Task:  Click on Racing  Cup Series In the Cup Series click on  Pick Sheet Add name Grace Davis and  Email softage.4@softage.net In group 1 choose #4 Kevin Harvick In group 2 choose #6 Brad Keselowski In group 3 choose #9 Chase Elliott In group 4 choose #99 Daniel Suarez In group 5 choose #31 Justin Haley Winning Manufacturer choose Toyota In Tie Breaker choose #78 BJ McLeod Bonous driver choose #11 Denny Hamlin Submit pick sheet
Action: Mouse moved to (342, 192)
Screenshot: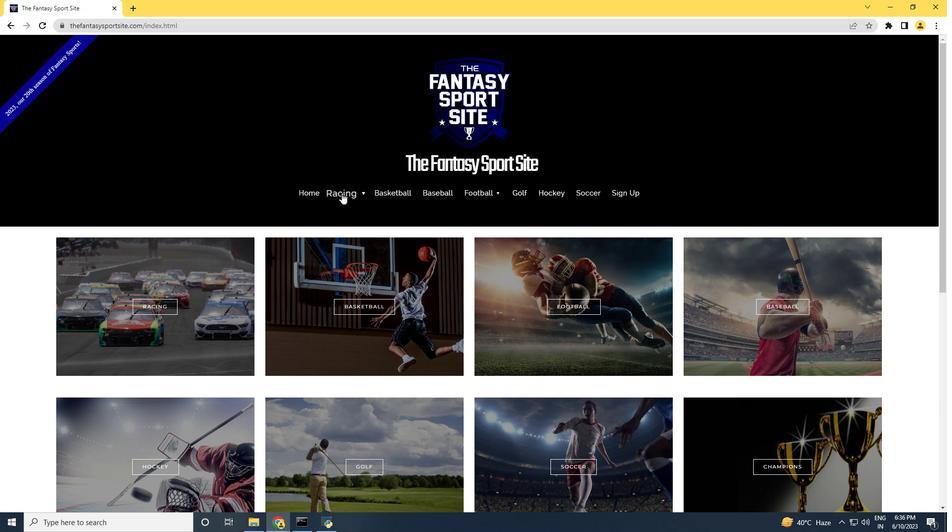 
Action: Mouse pressed left at (342, 192)
Screenshot: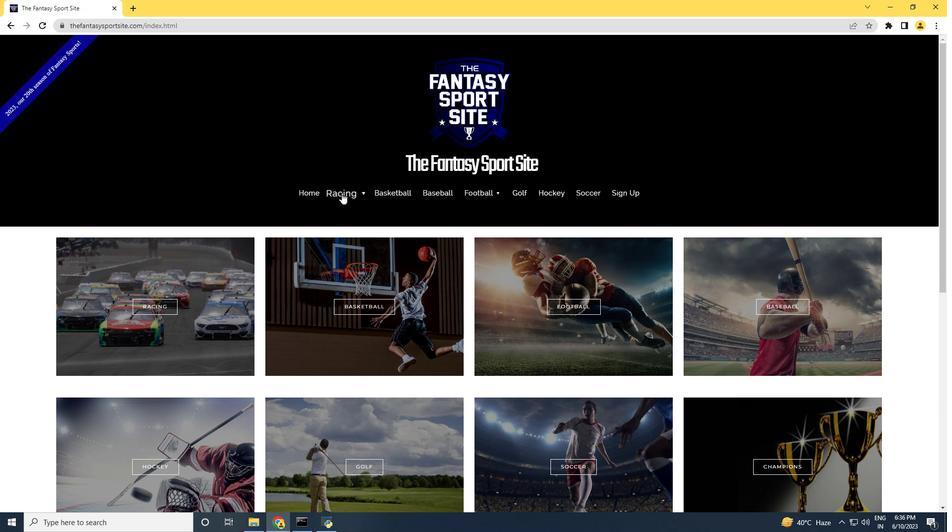 
Action: Mouse moved to (343, 226)
Screenshot: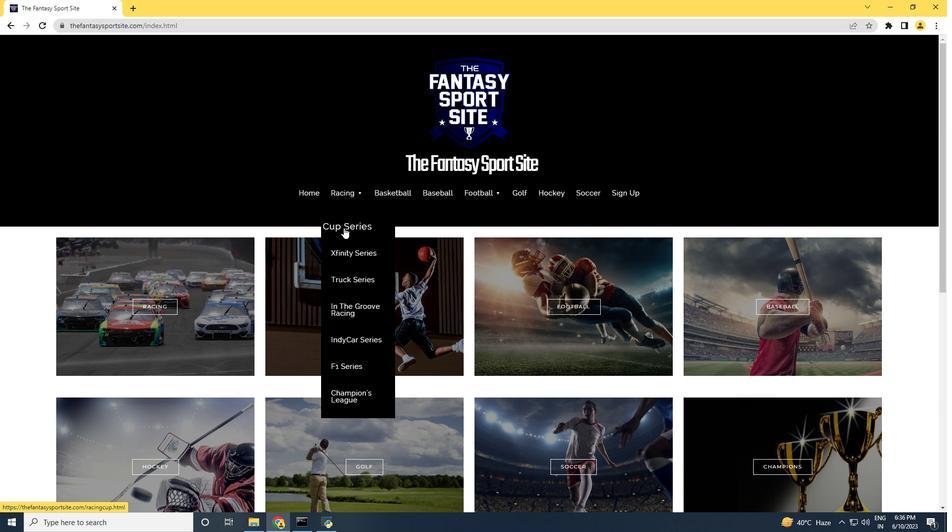 
Action: Mouse pressed left at (343, 226)
Screenshot: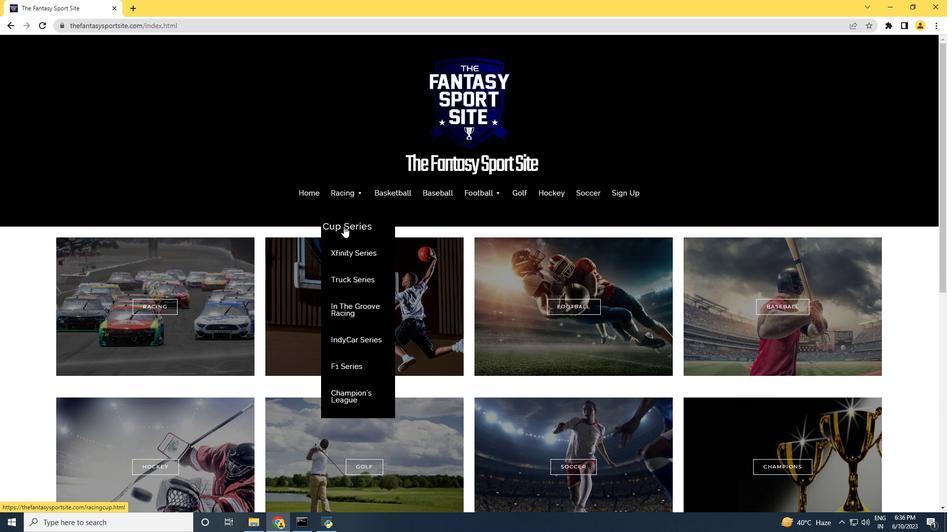 
Action: Mouse moved to (281, 297)
Screenshot: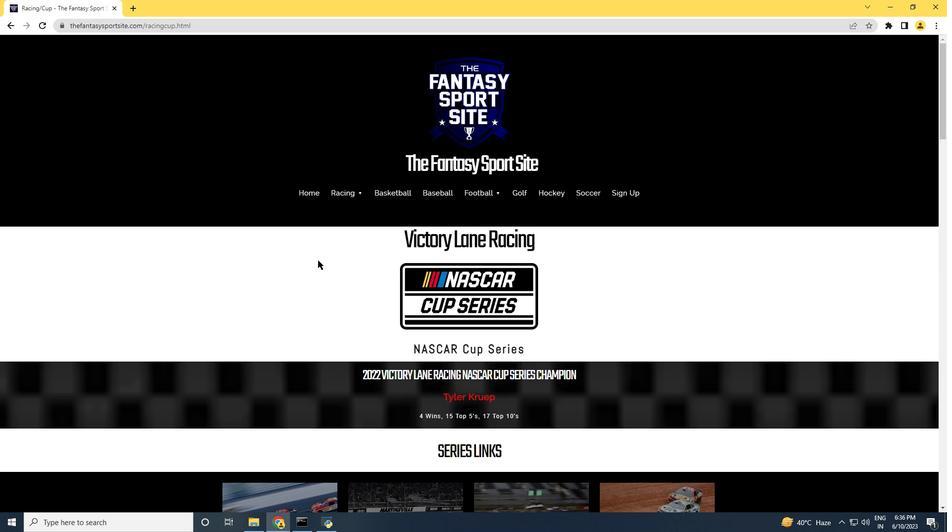 
Action: Mouse scrolled (281, 296) with delta (0, 0)
Screenshot: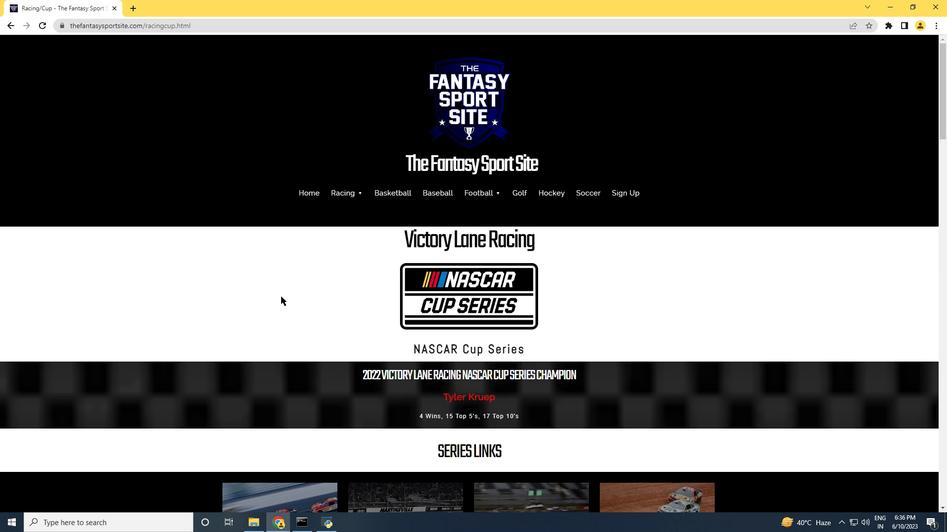 
Action: Mouse scrolled (281, 296) with delta (0, 0)
Screenshot: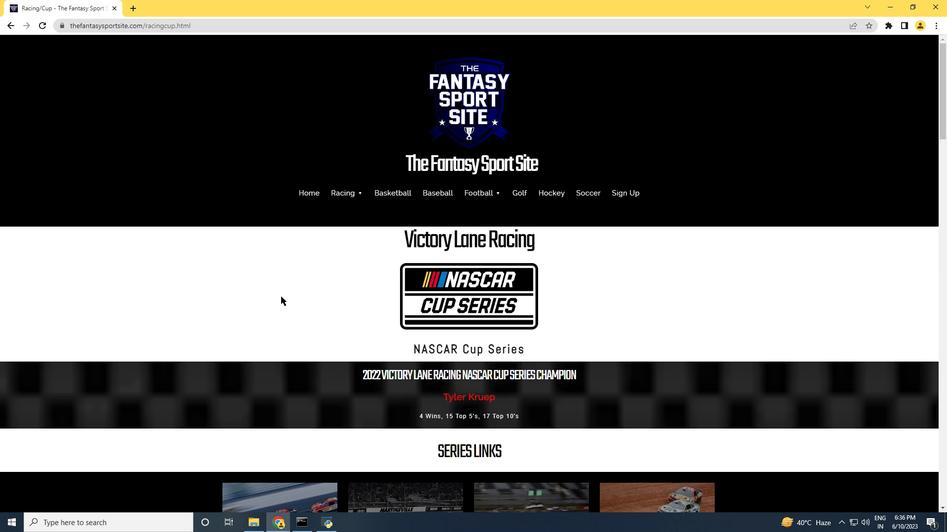 
Action: Mouse scrolled (281, 296) with delta (0, 0)
Screenshot: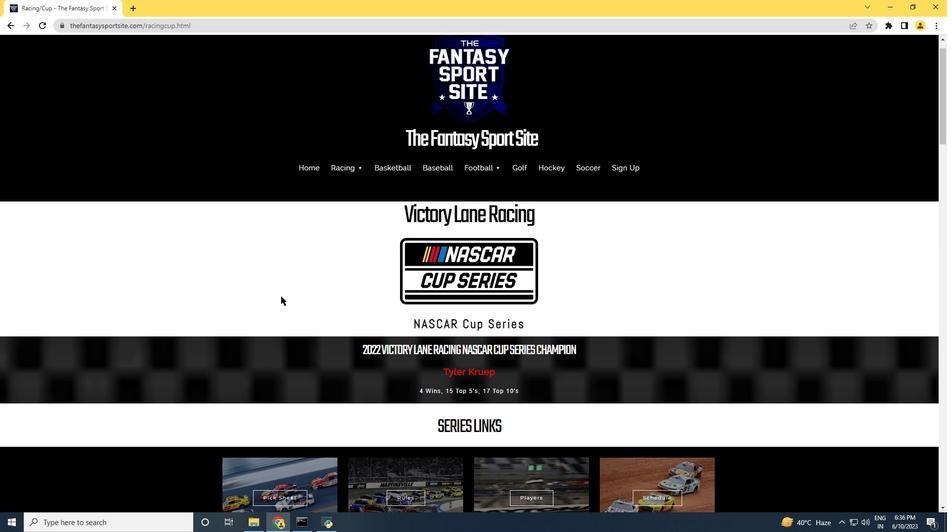 
Action: Mouse scrolled (281, 296) with delta (0, 0)
Screenshot: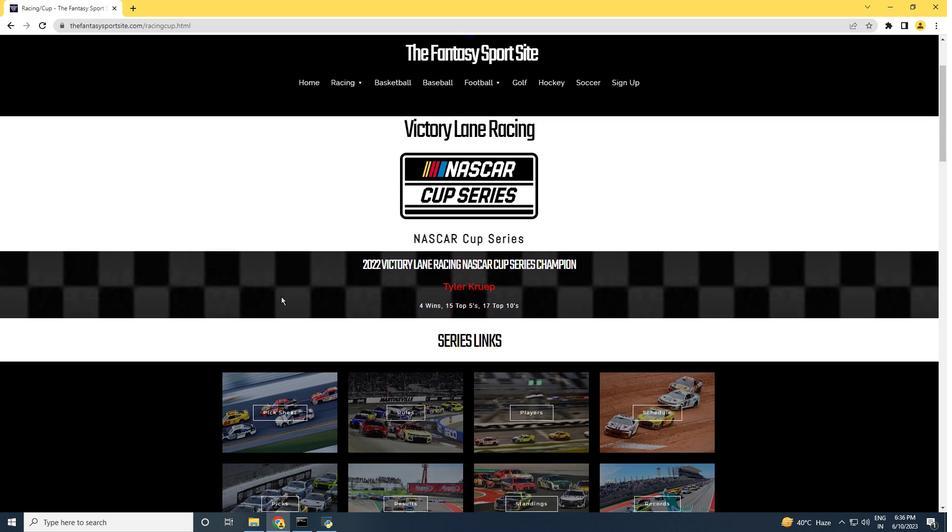 
Action: Mouse scrolled (281, 296) with delta (0, 0)
Screenshot: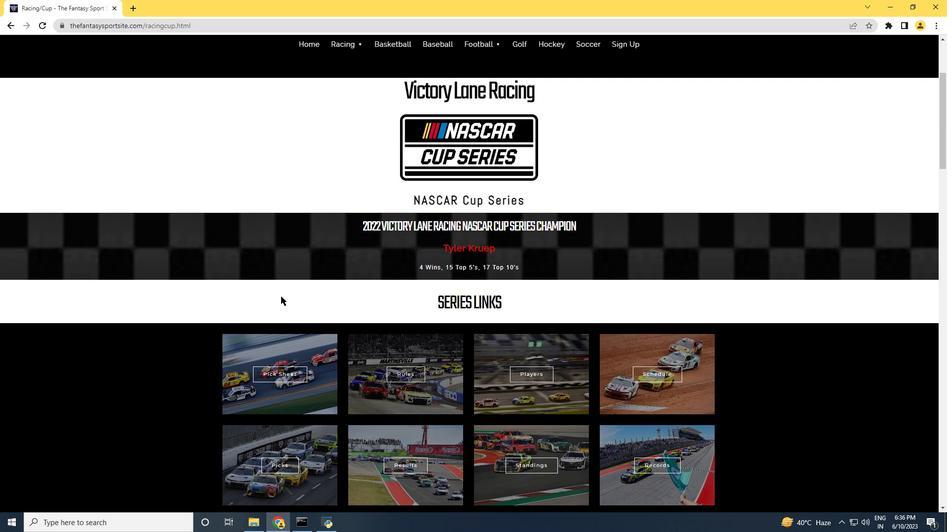 
Action: Mouse moved to (285, 277)
Screenshot: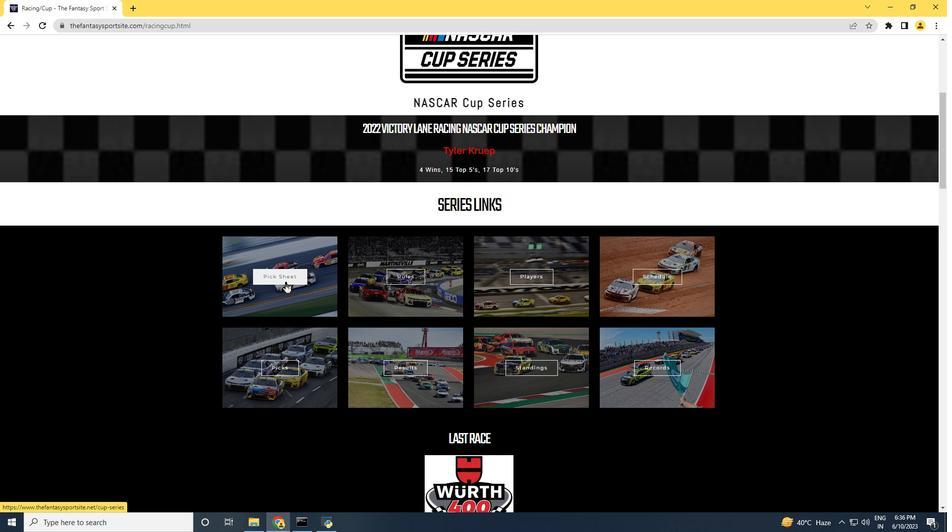 
Action: Mouse pressed left at (285, 277)
Screenshot: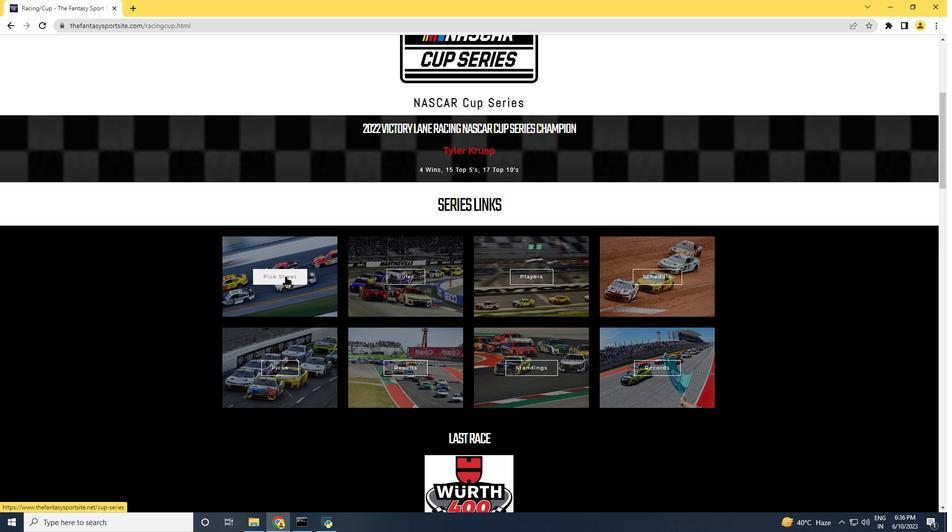 
Action: Mouse moved to (321, 274)
Screenshot: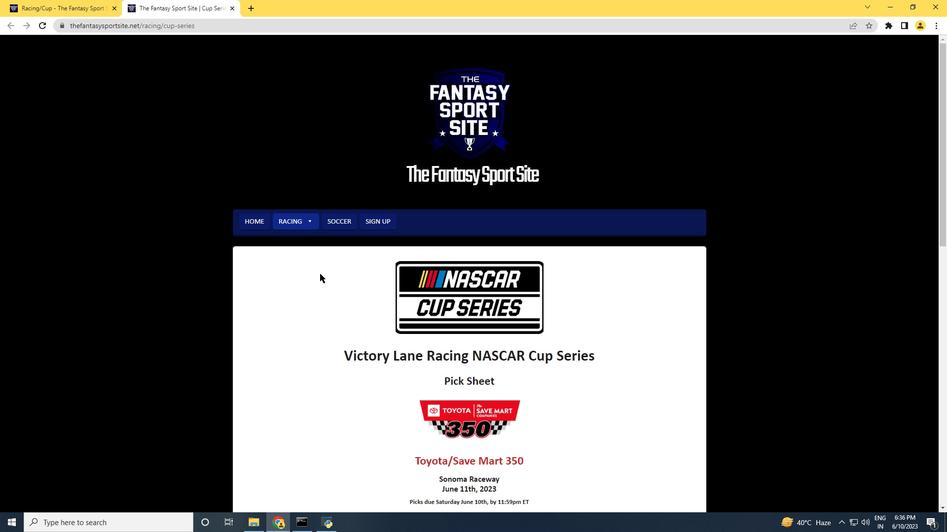 
Action: Mouse scrolled (321, 273) with delta (0, 0)
Screenshot: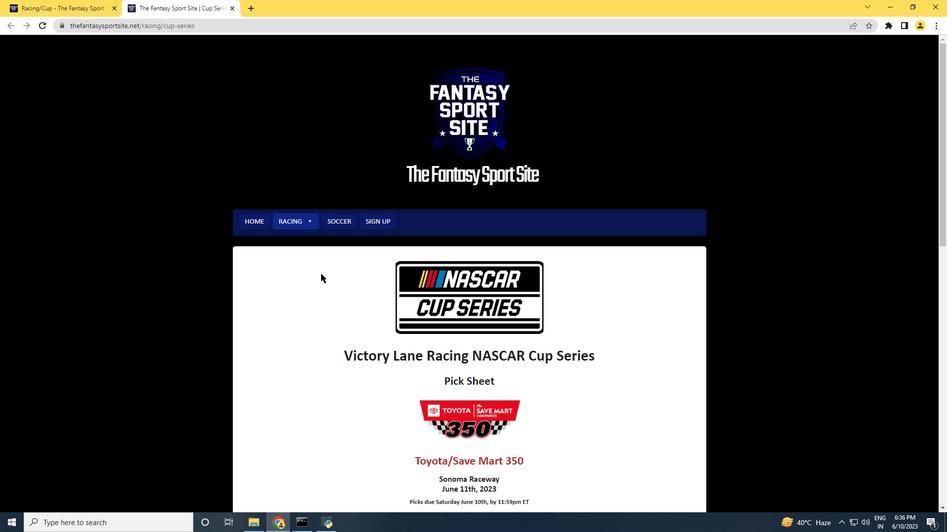 
Action: Mouse scrolled (321, 273) with delta (0, 0)
Screenshot: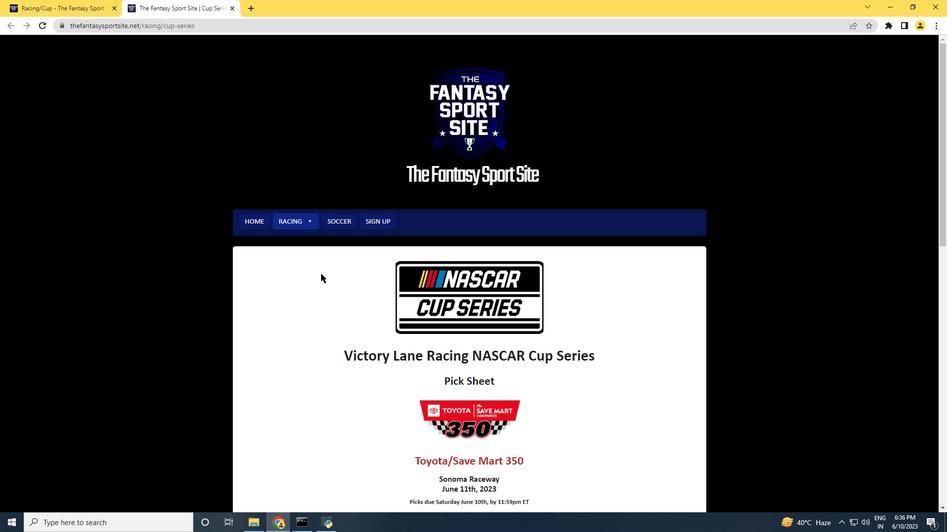 
Action: Mouse scrolled (321, 273) with delta (0, 0)
Screenshot: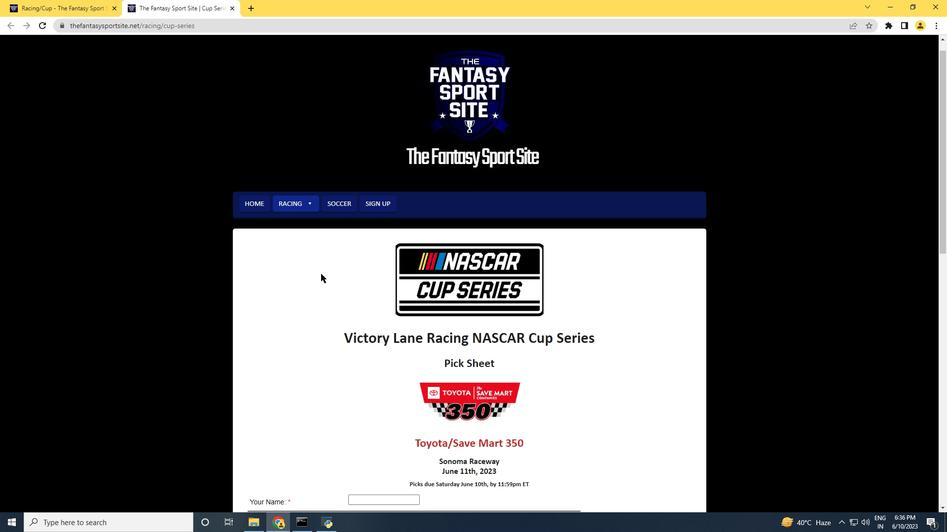 
Action: Mouse moved to (321, 274)
Screenshot: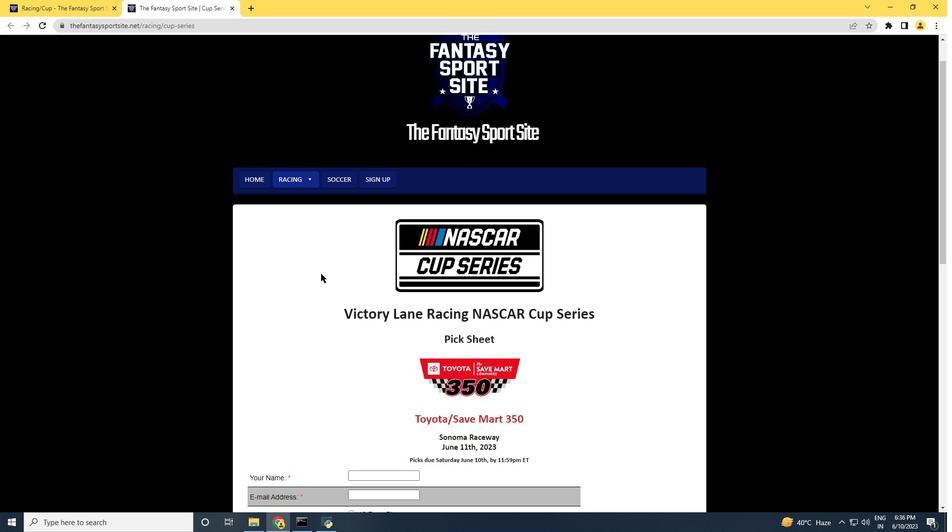 
Action: Mouse scrolled (321, 273) with delta (0, 0)
Screenshot: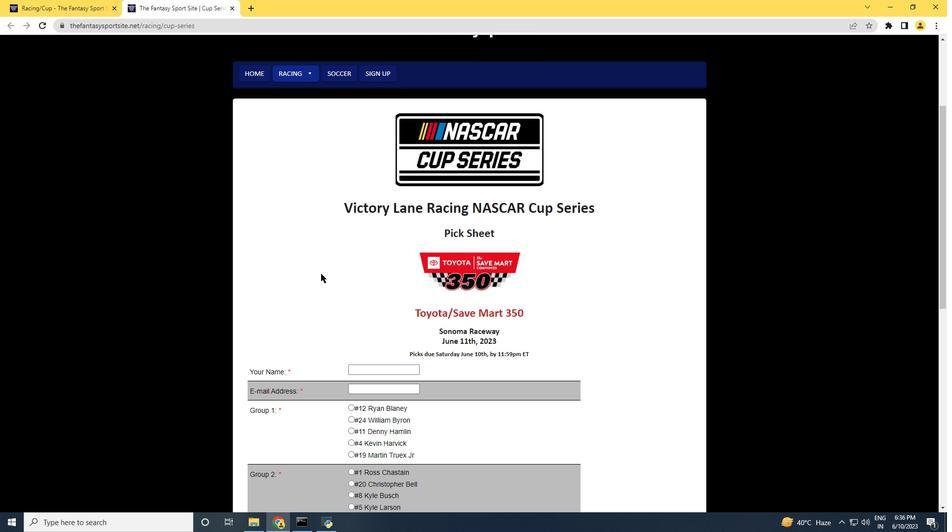 
Action: Mouse scrolled (321, 273) with delta (0, 0)
Screenshot: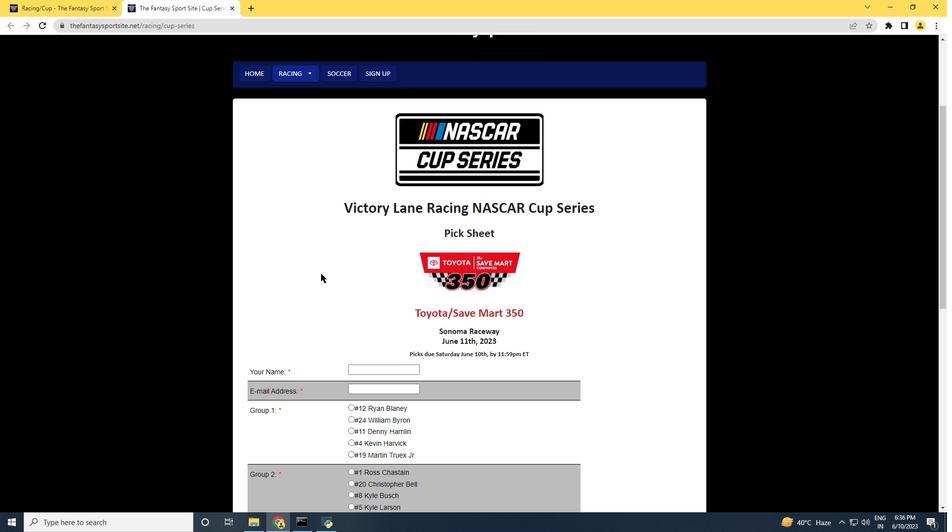 
Action: Mouse moved to (372, 270)
Screenshot: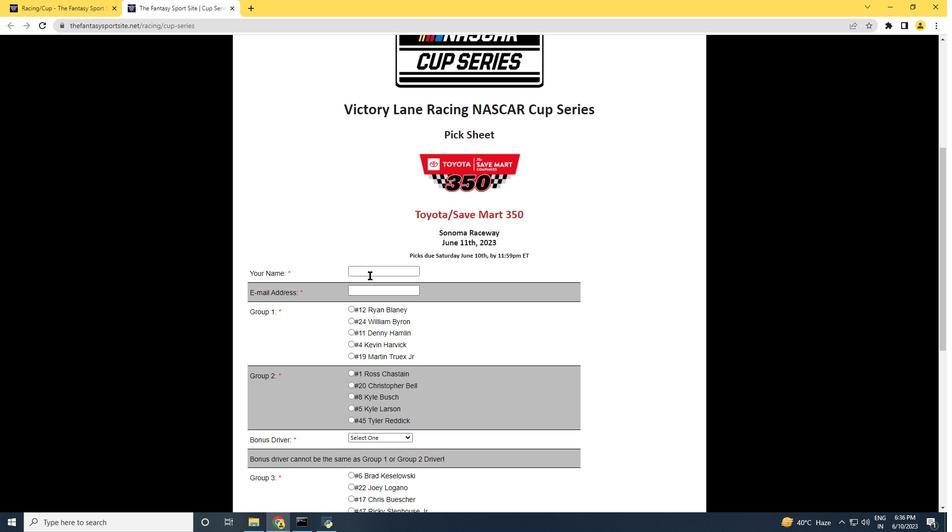 
Action: Mouse pressed left at (372, 270)
Screenshot: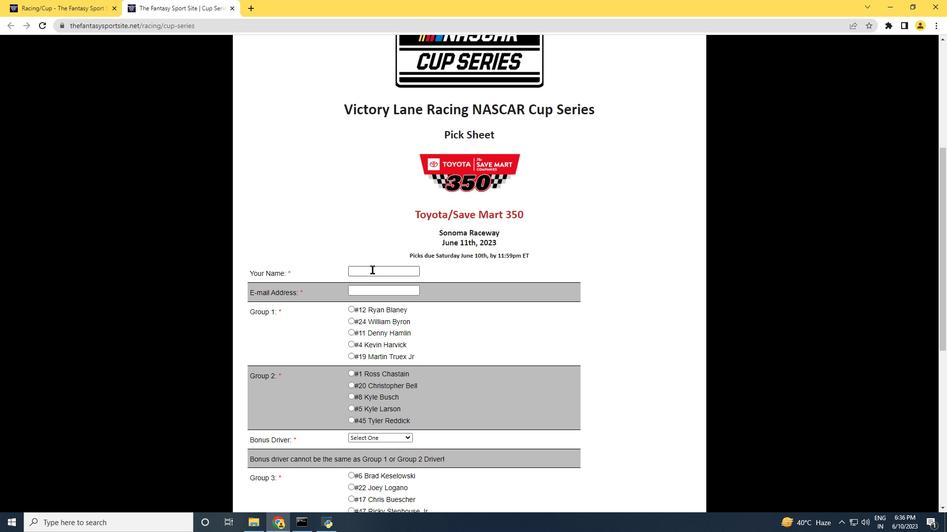 
Action: Key pressed <Key.shift><Key.shift><Key.shift><Key.shift><Key.shift><Key.shift><Key.shift><Key.shift><Key.shift><Key.shift><Key.shift><Key.shift><Key.shift><Key.shift><Key.shift><Key.shift><Key.shift><Key.shift><Key.shift><Key.shift><Key.shift><Key.shift><Key.shift><Key.shift><Key.shift><Key.shift>Grace<Key.space><Key.shift>Davis<Key.tab>softage.4<Key.shift><Key.shift><Key.shift>@softage.net<Key.tab>
Screenshot: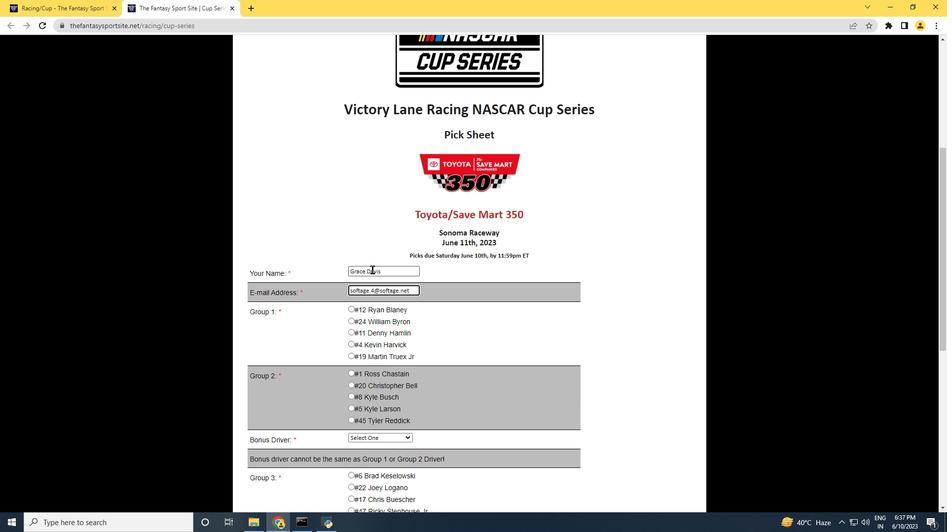 
Action: Mouse moved to (351, 343)
Screenshot: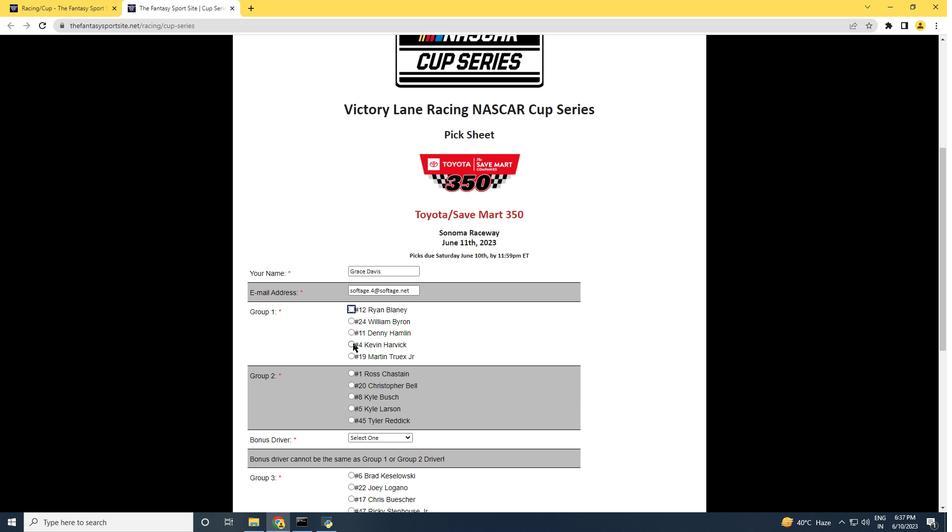 
Action: Mouse pressed left at (351, 343)
Screenshot: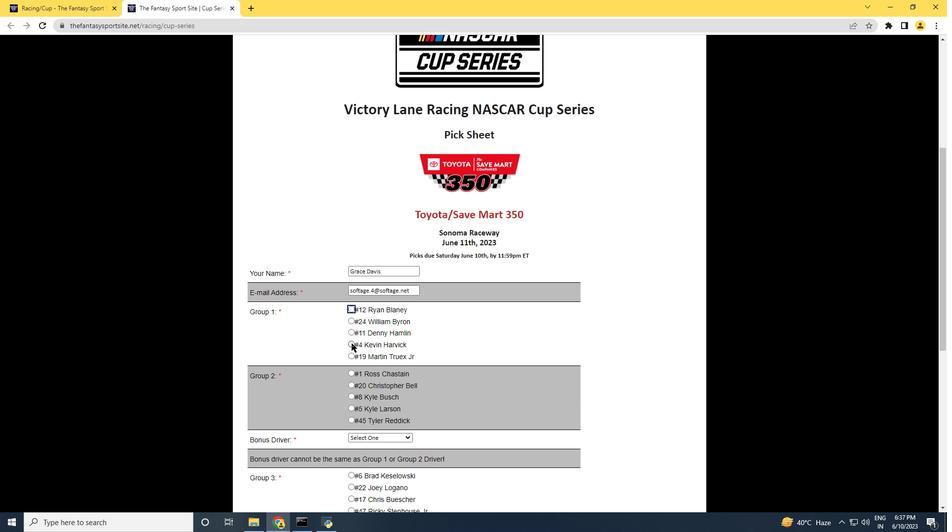 
Action: Mouse scrolled (351, 343) with delta (0, 0)
Screenshot: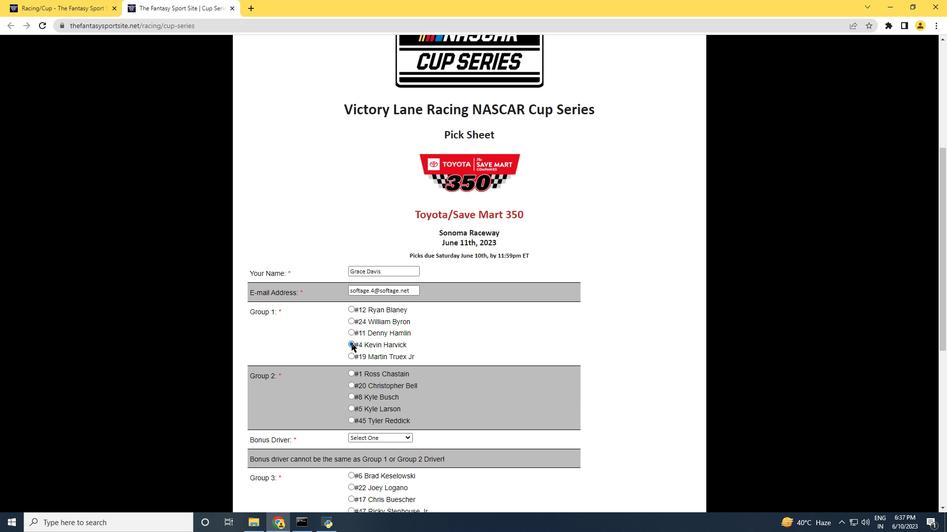 
Action: Mouse scrolled (351, 343) with delta (0, 0)
Screenshot: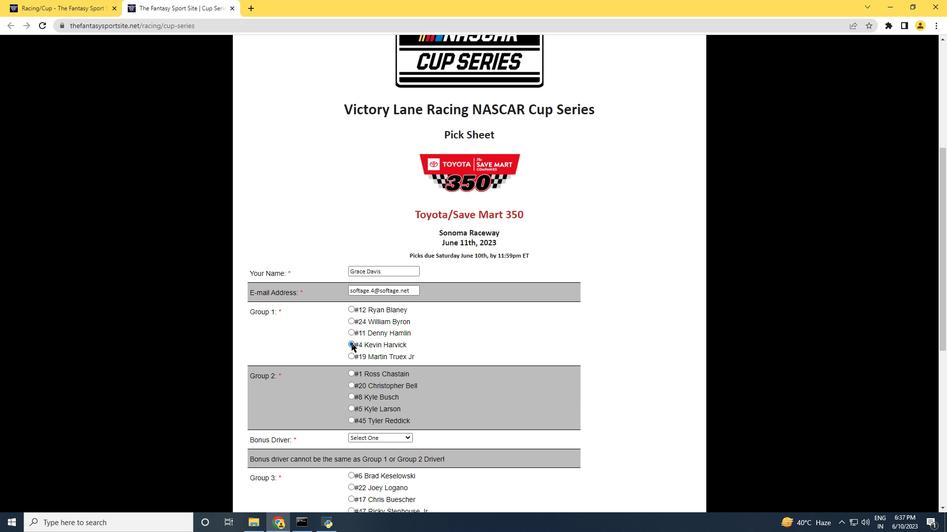 
Action: Mouse moved to (350, 309)
Screenshot: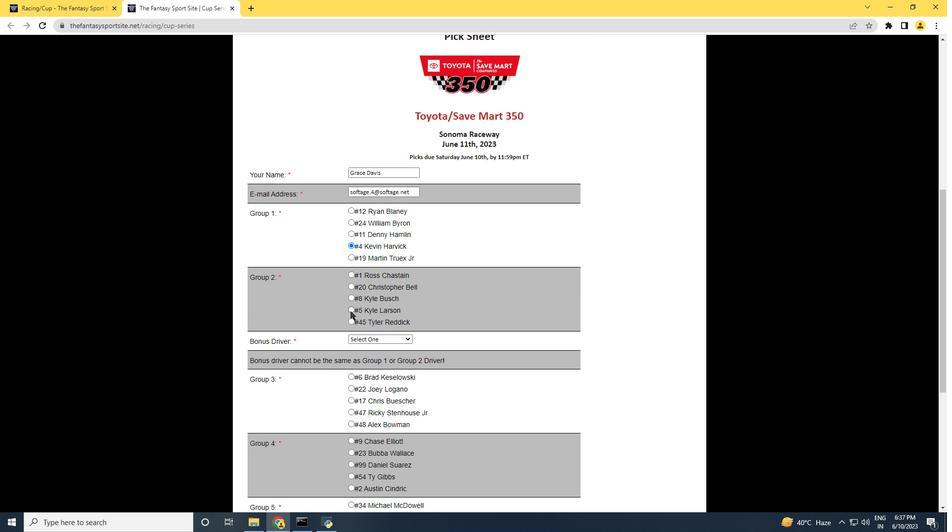 
Action: Mouse pressed left at (350, 309)
Screenshot: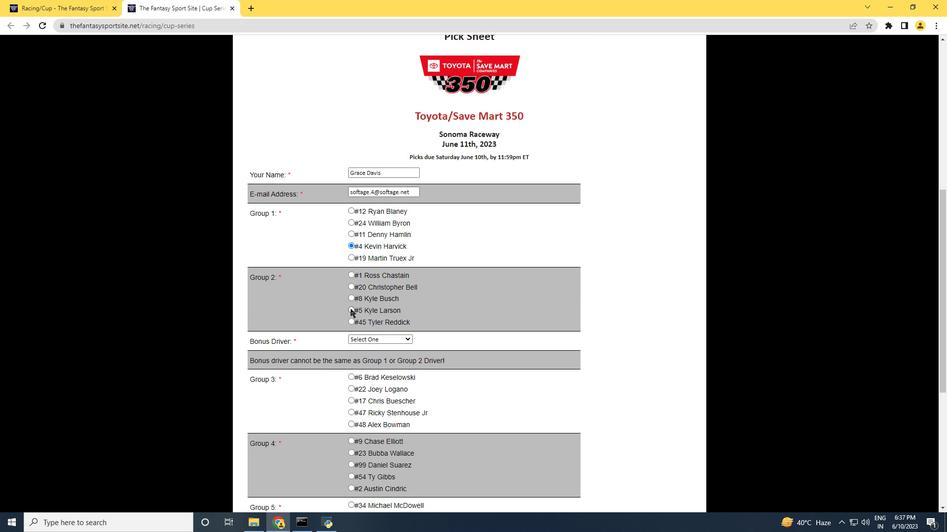 
Action: Mouse scrolled (350, 308) with delta (0, 0)
Screenshot: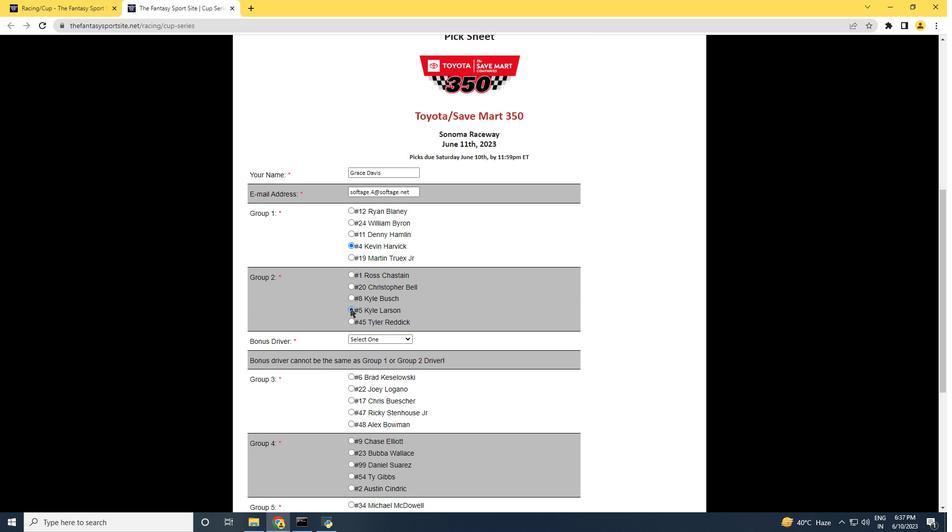 
Action: Mouse scrolled (350, 308) with delta (0, 0)
Screenshot: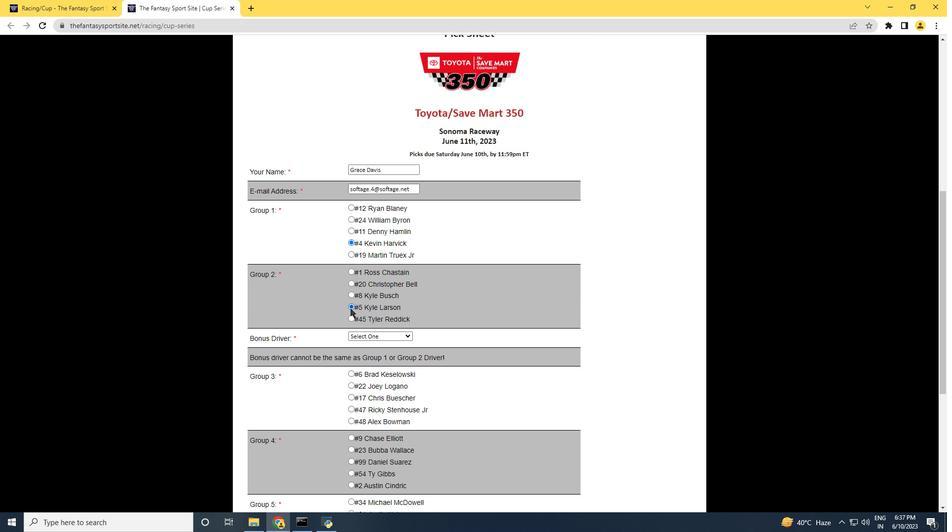 
Action: Mouse moved to (377, 241)
Screenshot: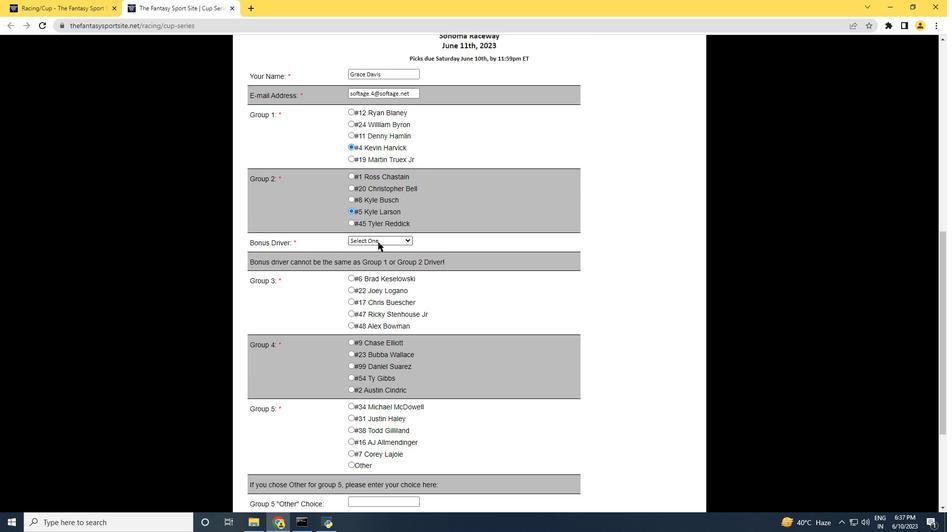 
Action: Mouse pressed left at (377, 241)
Screenshot: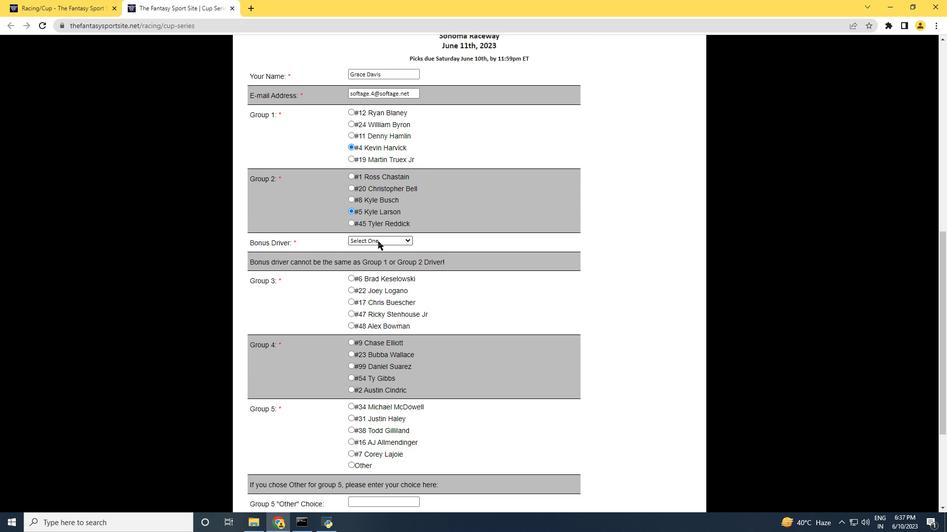 
Action: Mouse moved to (362, 272)
Screenshot: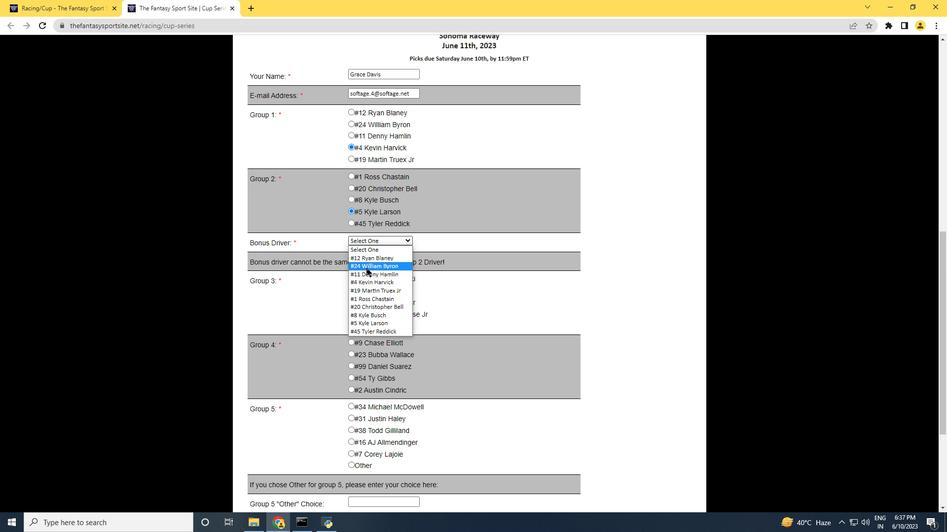 
Action: Mouse pressed left at (362, 272)
Screenshot: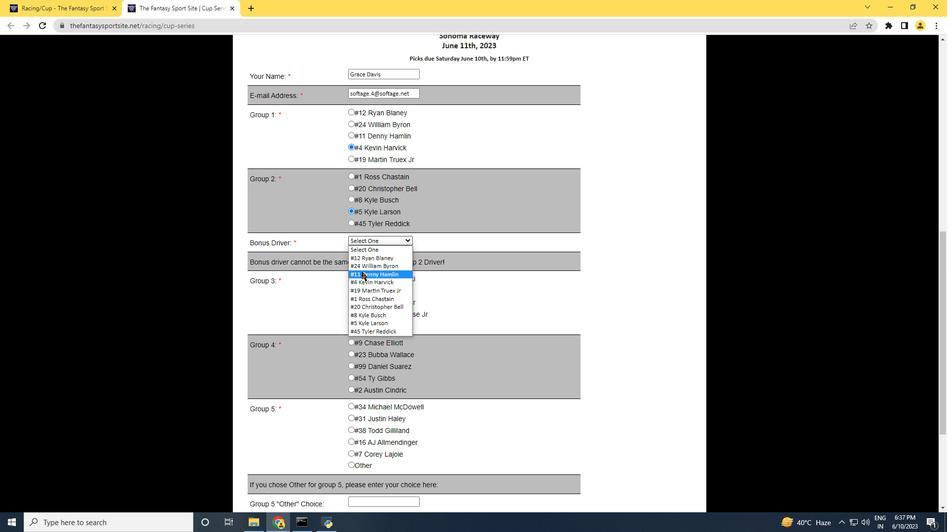 
Action: Mouse moved to (347, 291)
Screenshot: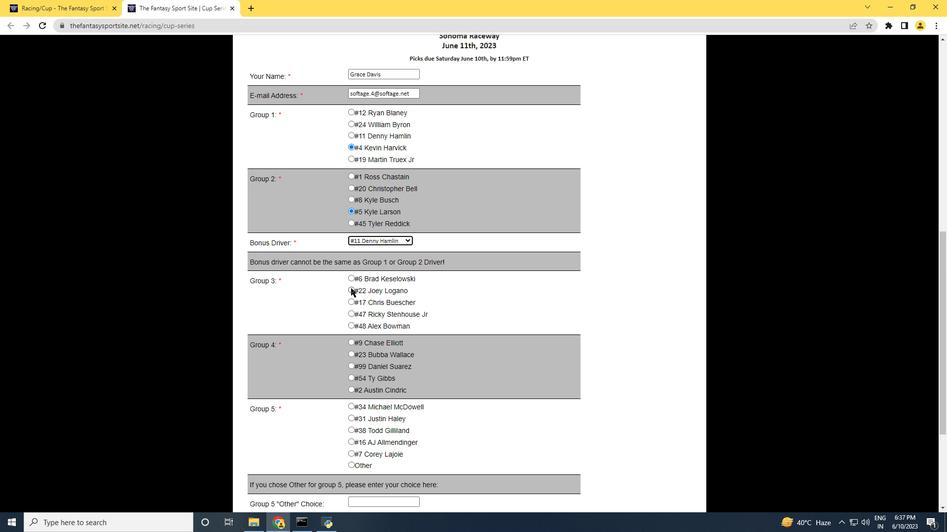 
Action: Mouse scrolled (347, 291) with delta (0, 0)
Screenshot: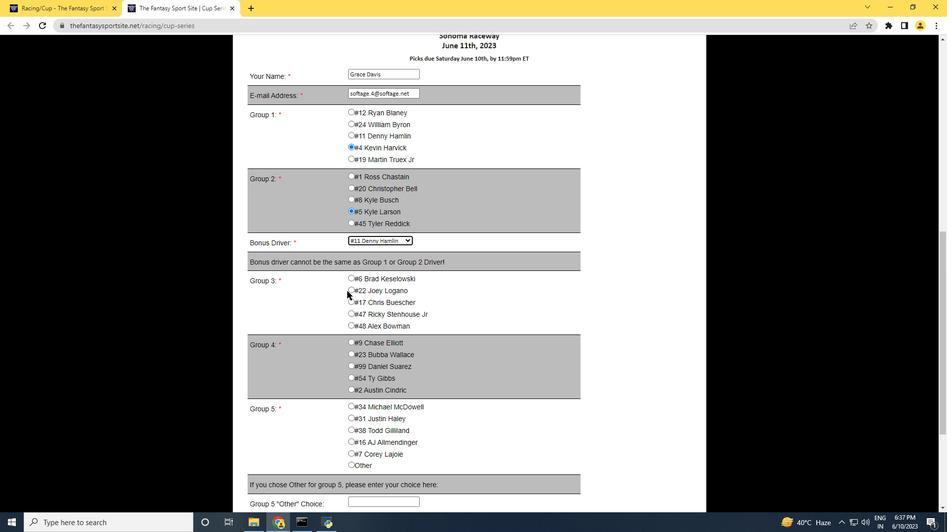 
Action: Mouse moved to (349, 252)
Screenshot: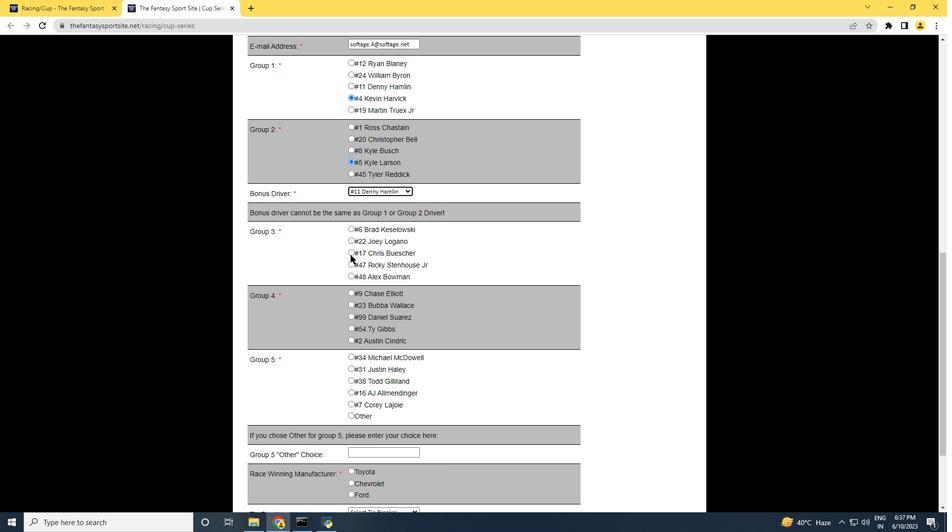 
Action: Mouse pressed left at (349, 252)
Screenshot: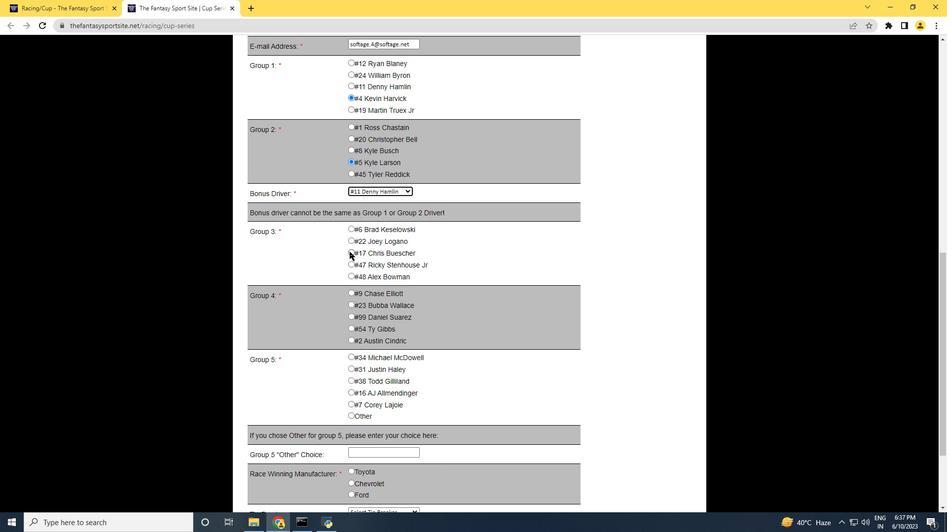 
Action: Mouse moved to (342, 279)
Screenshot: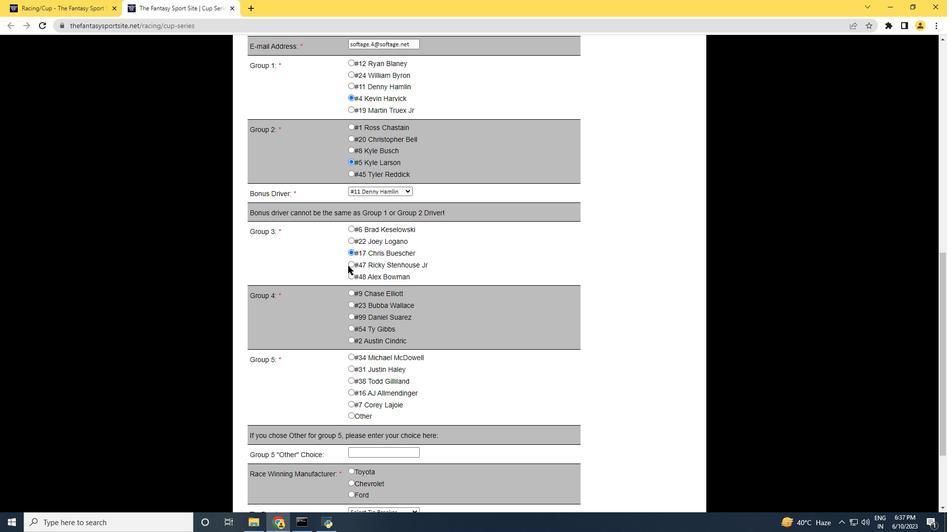 
Action: Mouse scrolled (342, 278) with delta (0, 0)
Screenshot: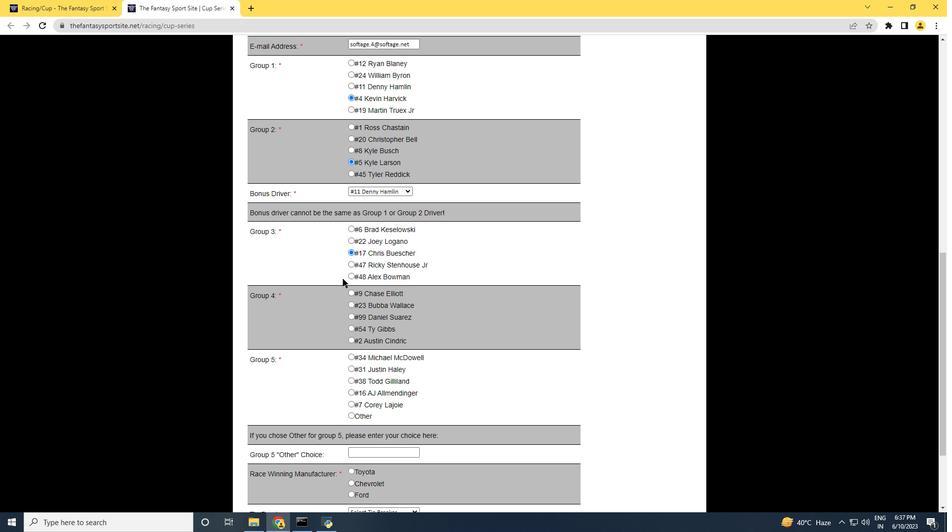 
Action: Mouse moved to (352, 254)
Screenshot: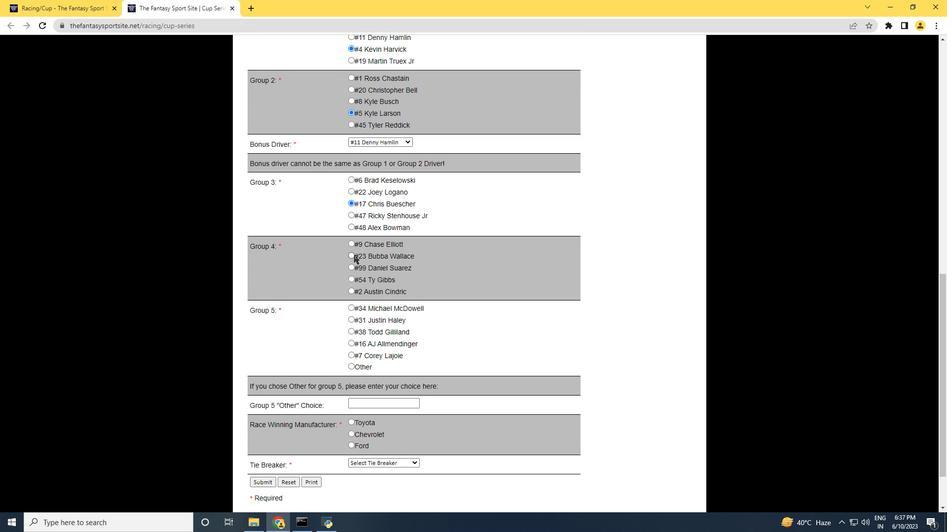 
Action: Mouse pressed left at (352, 254)
Screenshot: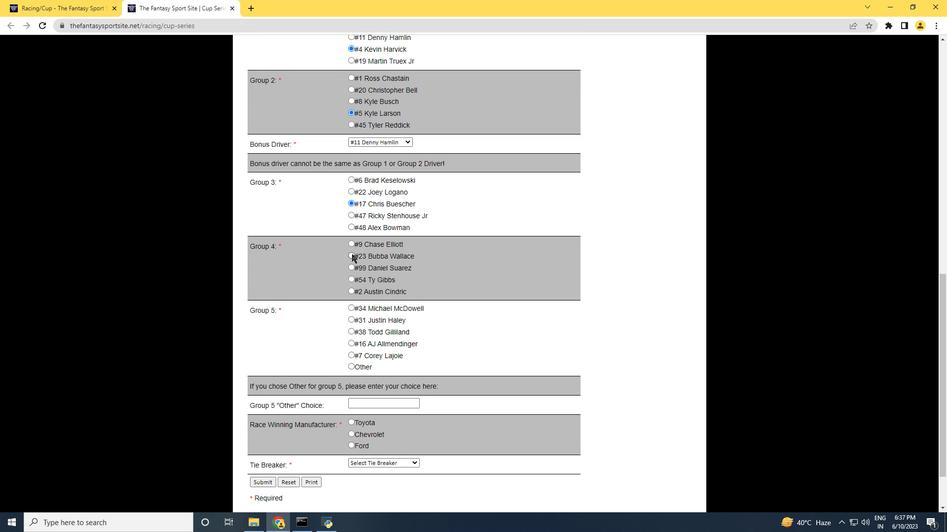 
Action: Mouse moved to (323, 302)
Screenshot: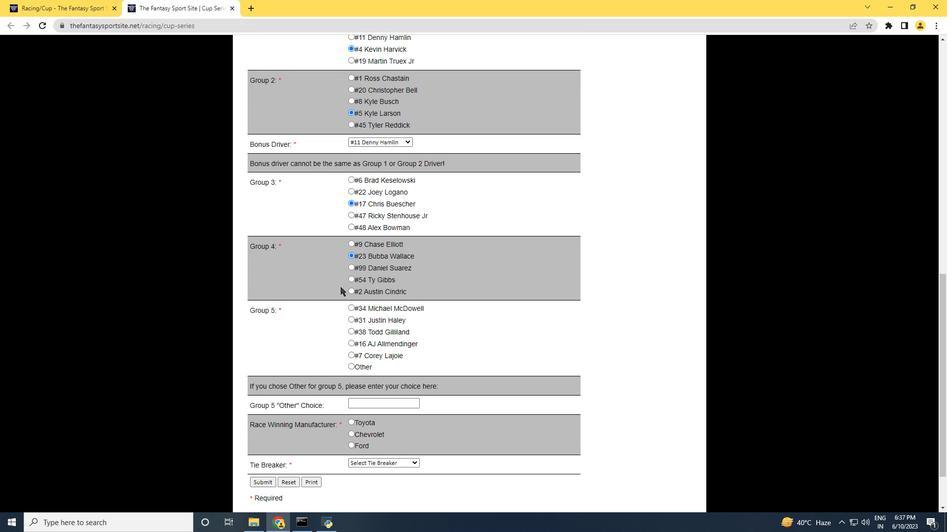 
Action: Mouse scrolled (323, 302) with delta (0, 0)
Screenshot: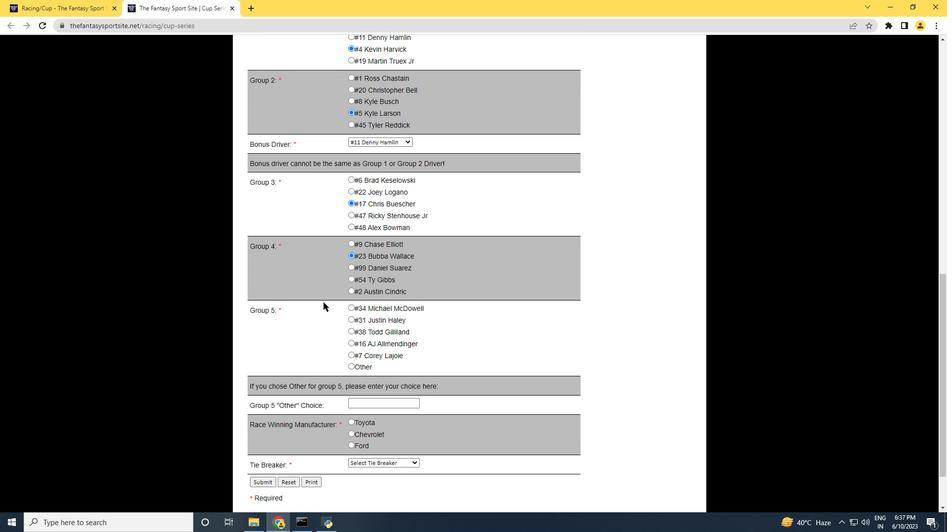 
Action: Mouse moved to (351, 280)
Screenshot: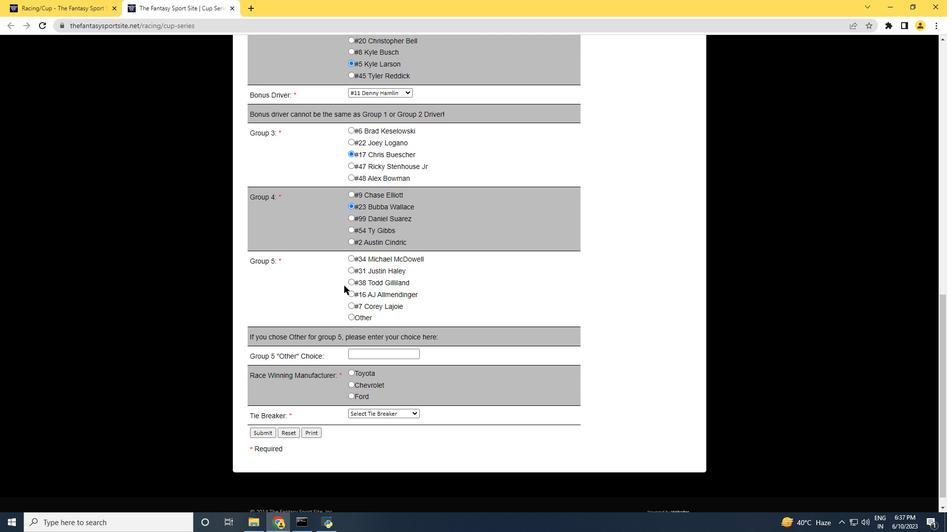 
Action: Mouse pressed left at (351, 280)
Screenshot: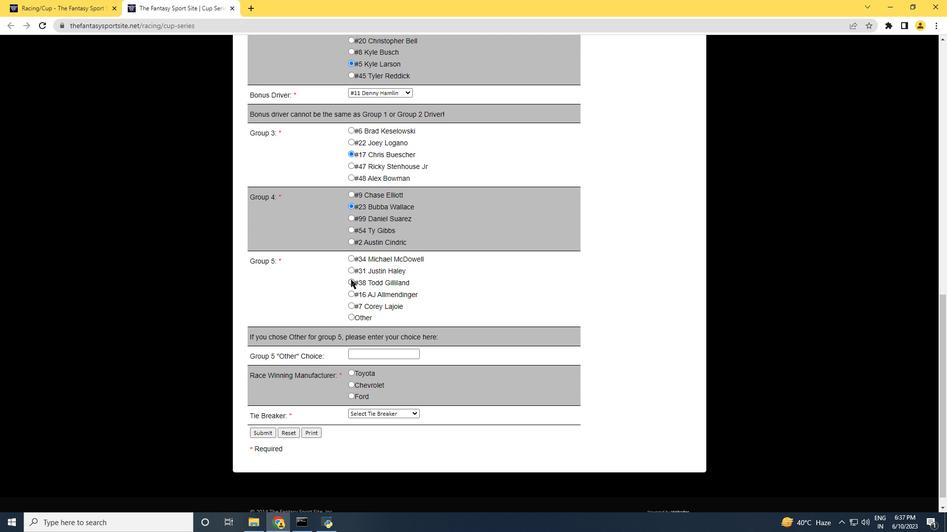 
Action: Mouse moved to (316, 318)
Screenshot: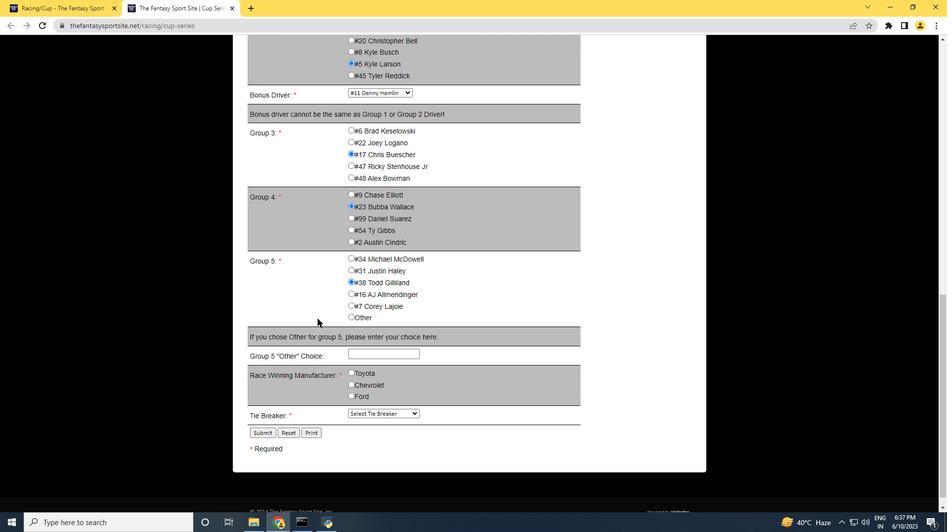 
Action: Mouse scrolled (316, 318) with delta (0, 0)
Screenshot: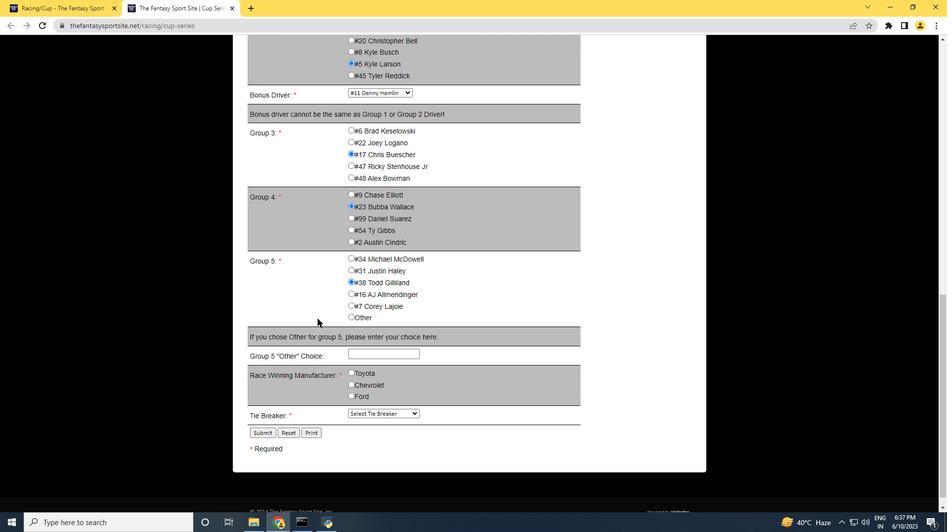 
Action: Mouse moved to (366, 362)
Screenshot: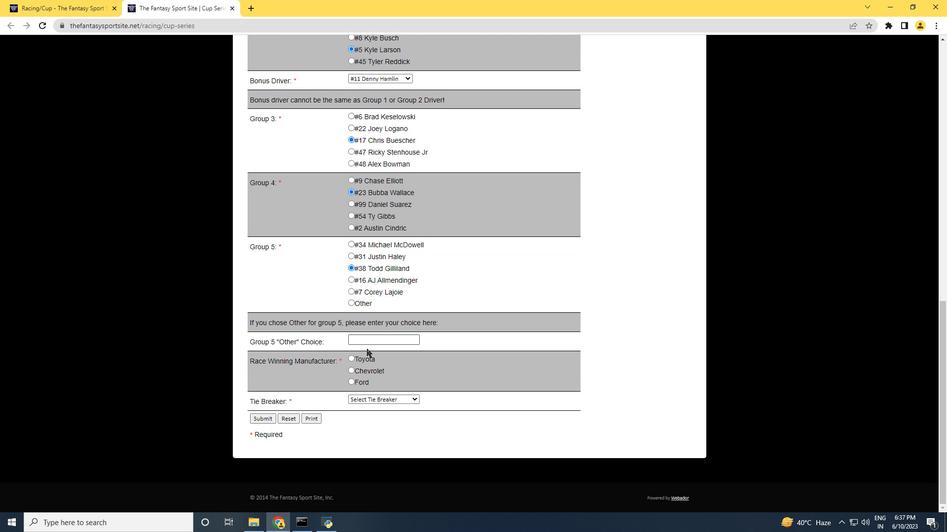 
Action: Mouse scrolled (366, 361) with delta (0, 0)
Screenshot: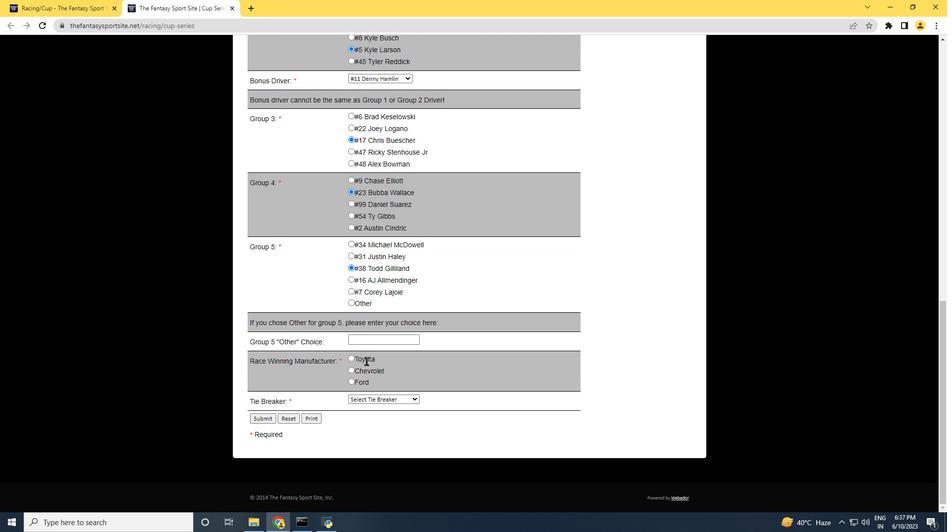 
Action: Mouse moved to (333, 385)
Screenshot: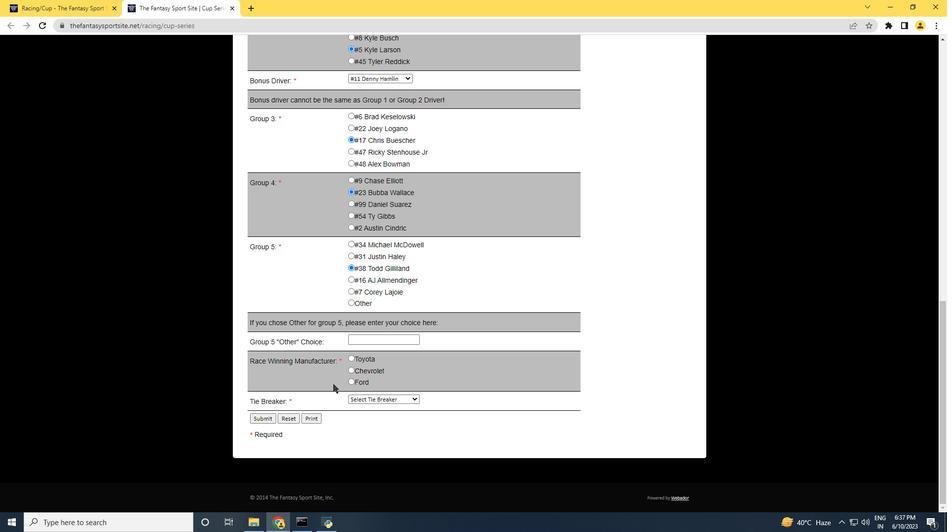 
Action: Mouse scrolled (333, 384) with delta (0, 0)
Screenshot: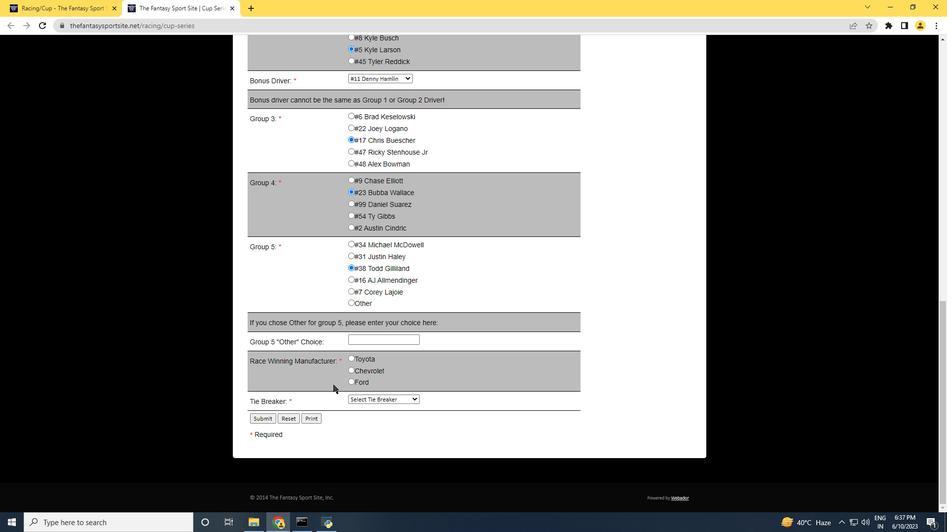 
Action: Mouse scrolled (333, 384) with delta (0, 0)
Screenshot: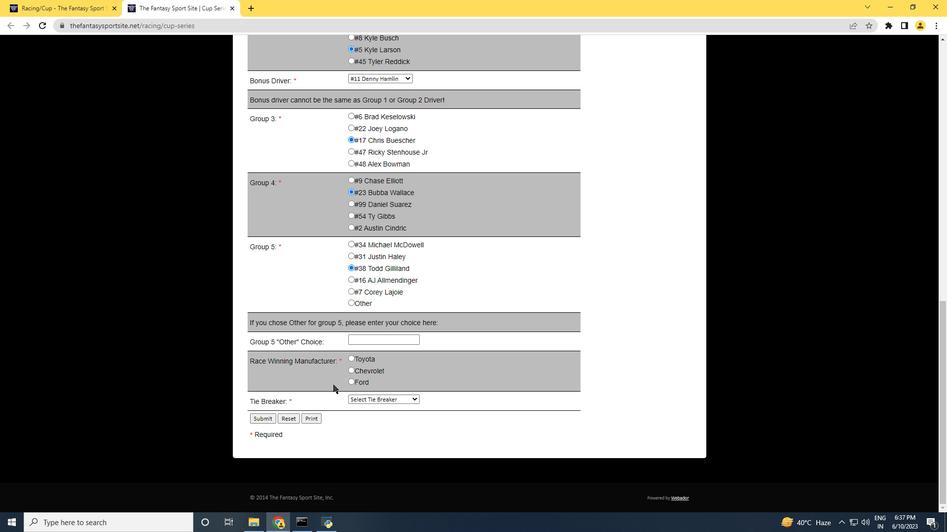 
Action: Mouse scrolled (333, 384) with delta (0, 0)
Screenshot: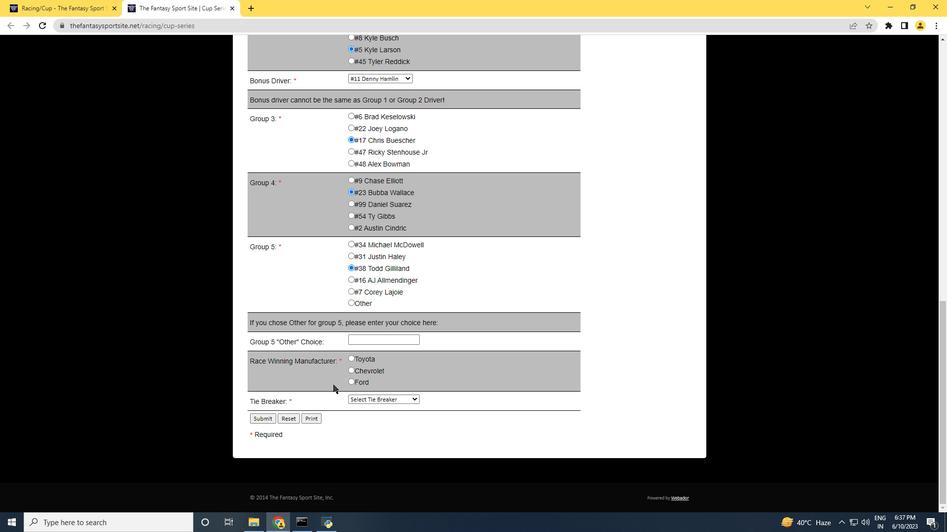
Action: Mouse moved to (368, 400)
Screenshot: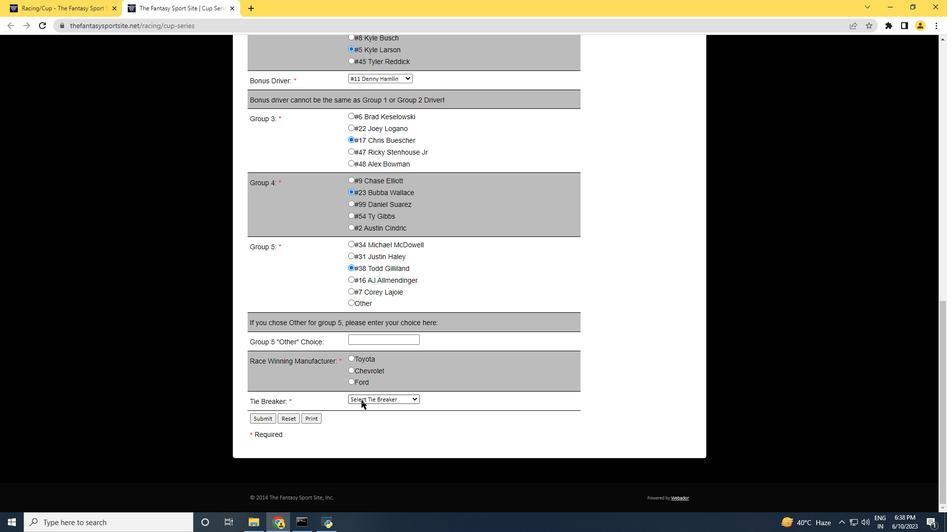 
Action: Mouse pressed left at (368, 400)
Screenshot: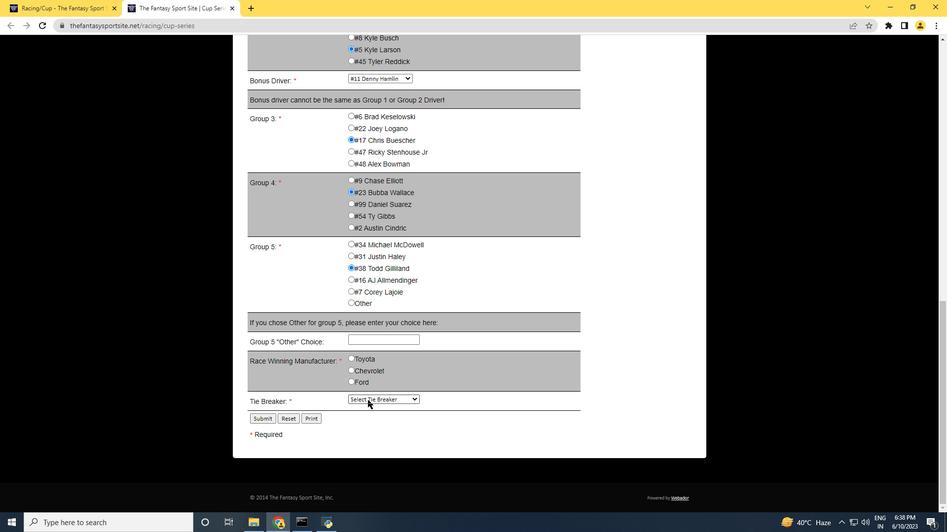 
Action: Mouse moved to (379, 373)
Screenshot: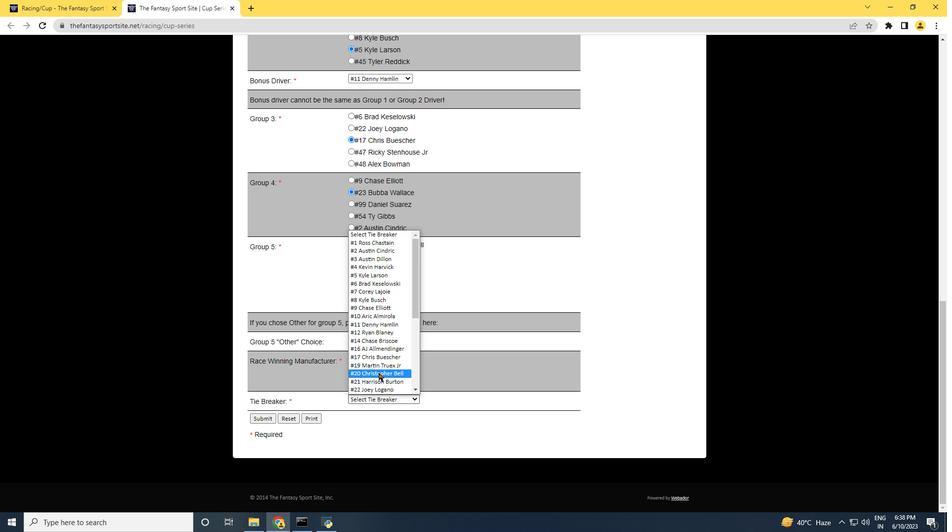 
Action: Mouse scrolled (379, 373) with delta (0, 0)
Screenshot: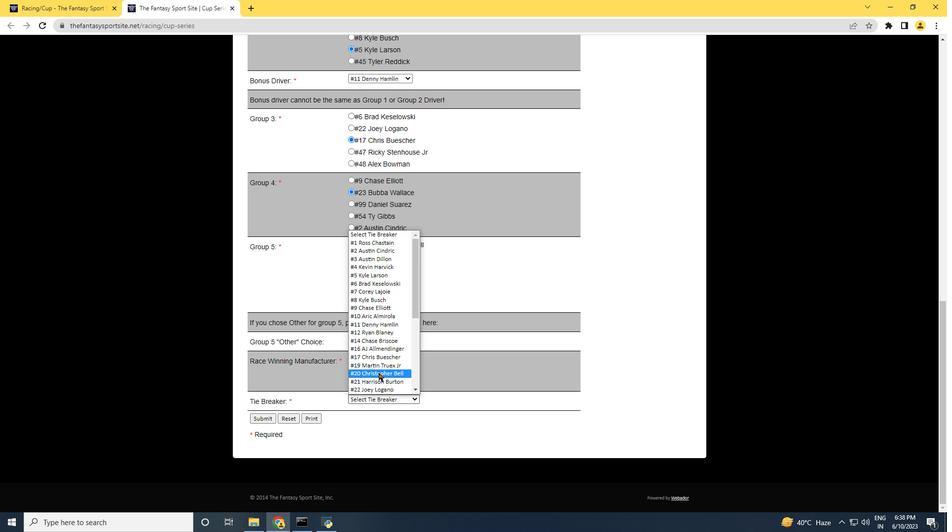 
Action: Mouse scrolled (379, 373) with delta (0, 0)
Screenshot: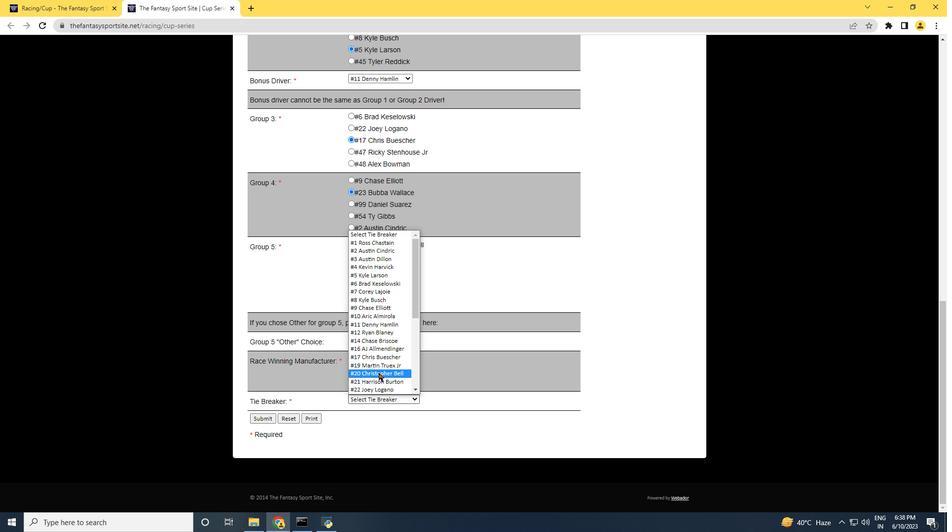 
Action: Mouse scrolled (379, 373) with delta (0, 0)
Screenshot: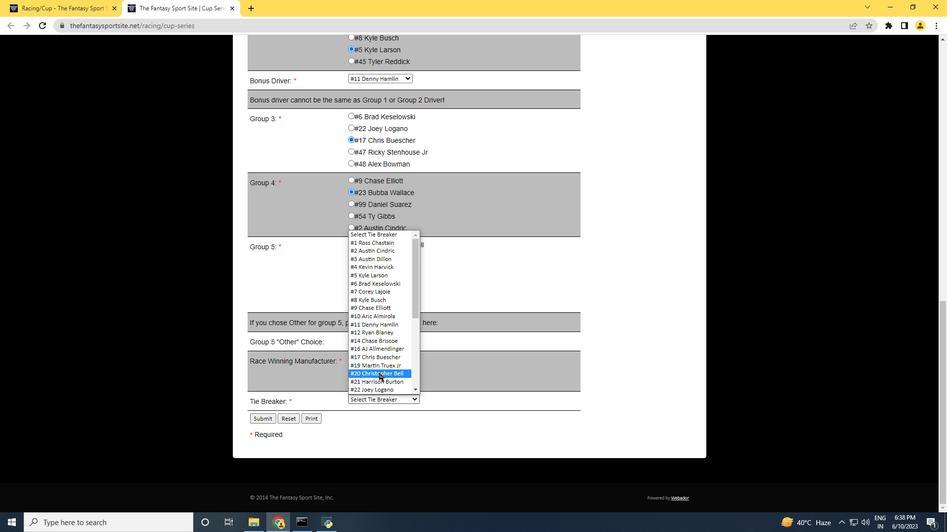 
Action: Mouse scrolled (379, 373) with delta (0, 0)
Screenshot: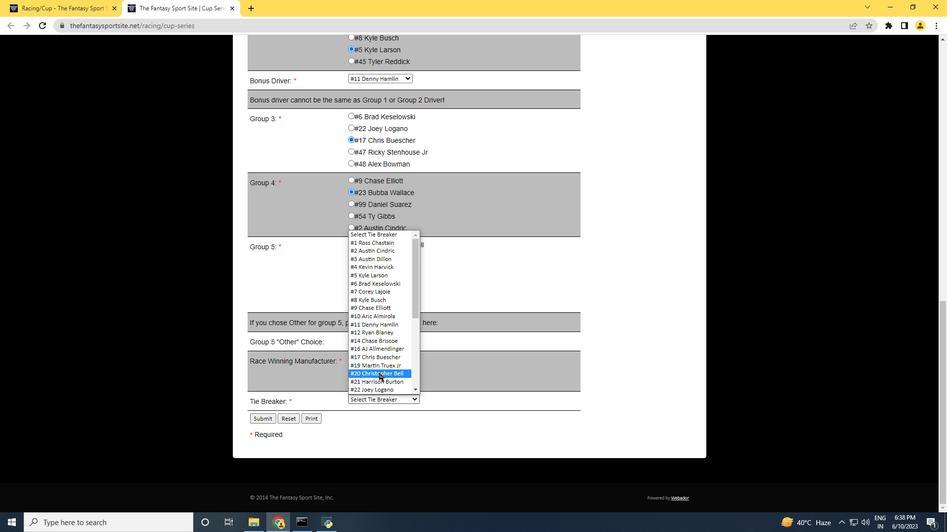 
Action: Mouse scrolled (379, 373) with delta (0, 0)
Screenshot: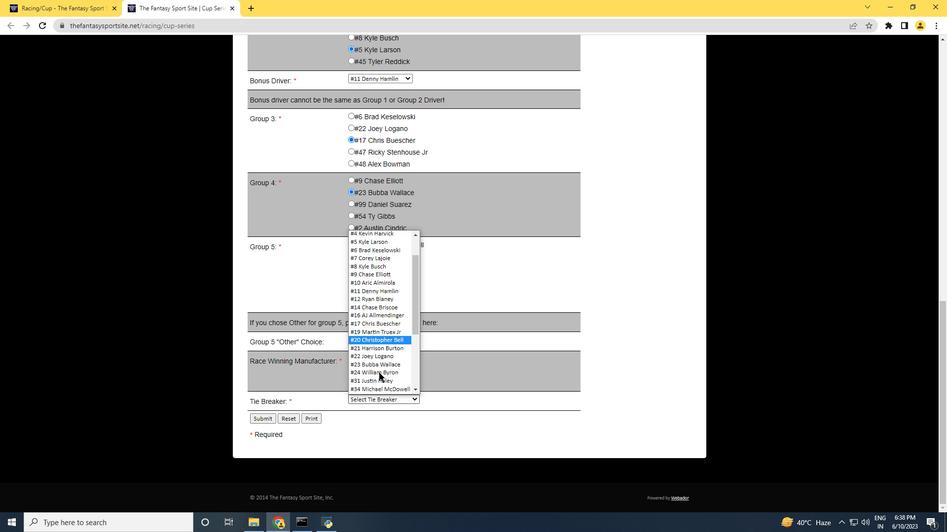 
Action: Mouse scrolled (379, 373) with delta (0, 0)
Screenshot: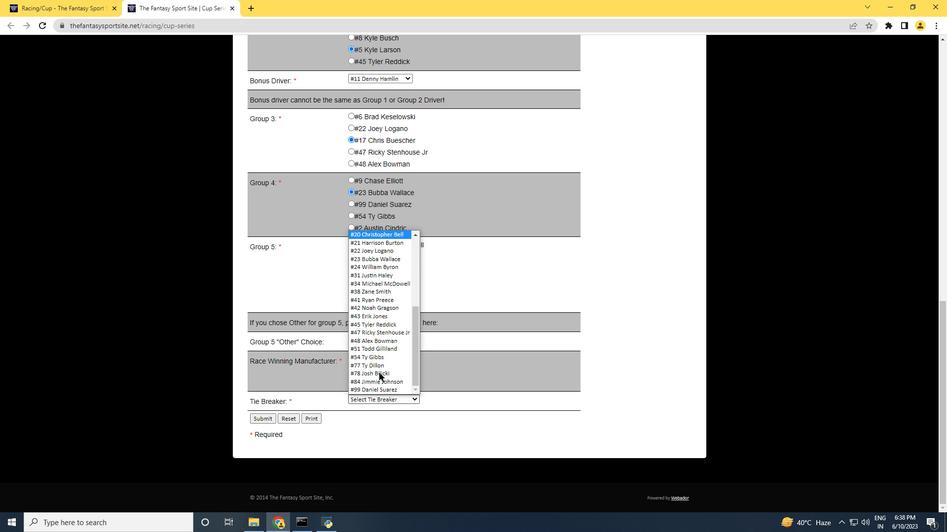 
Action: Mouse scrolled (379, 373) with delta (0, 0)
Screenshot: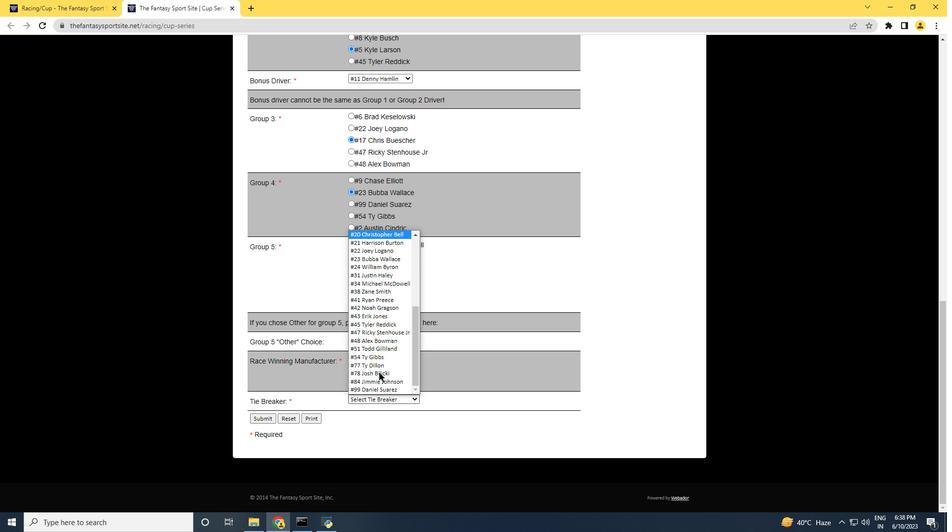 
Action: Mouse scrolled (379, 373) with delta (0, 0)
Screenshot: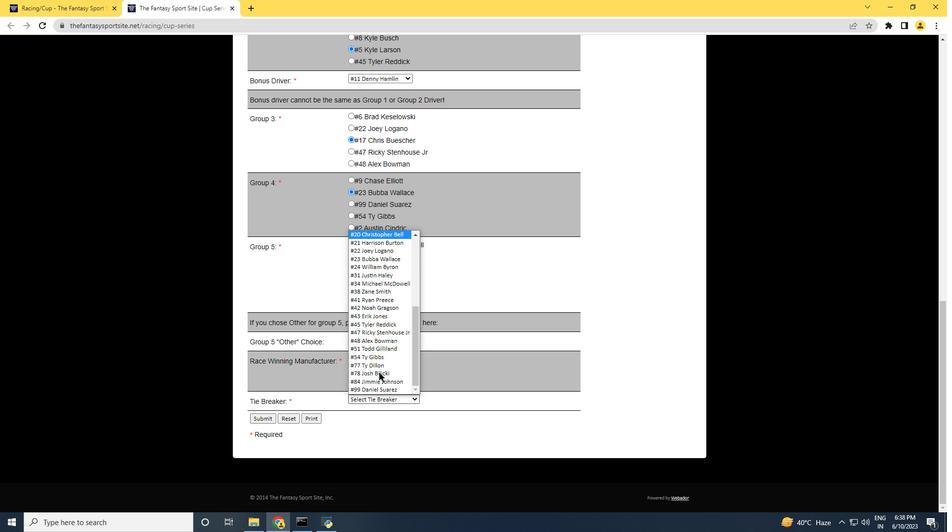 
Action: Mouse scrolled (379, 373) with delta (0, 0)
Screenshot: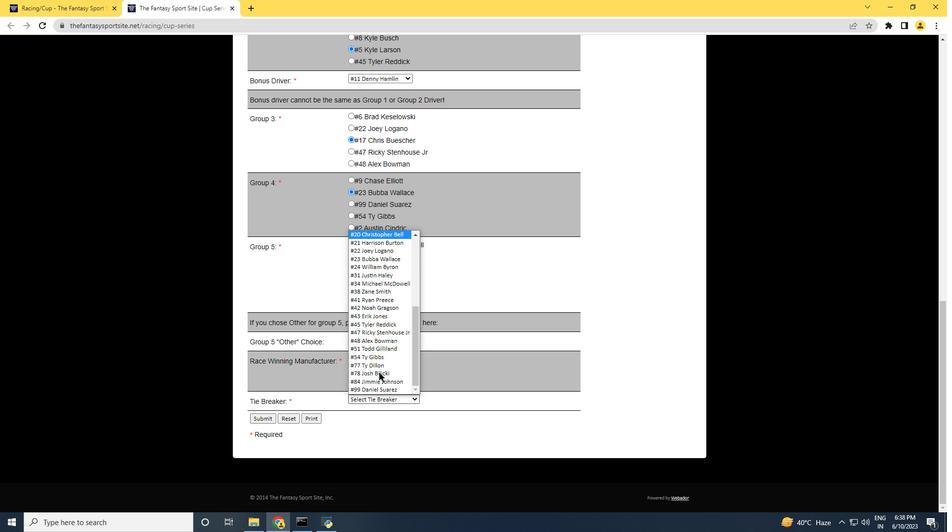 
Action: Mouse moved to (378, 373)
Screenshot: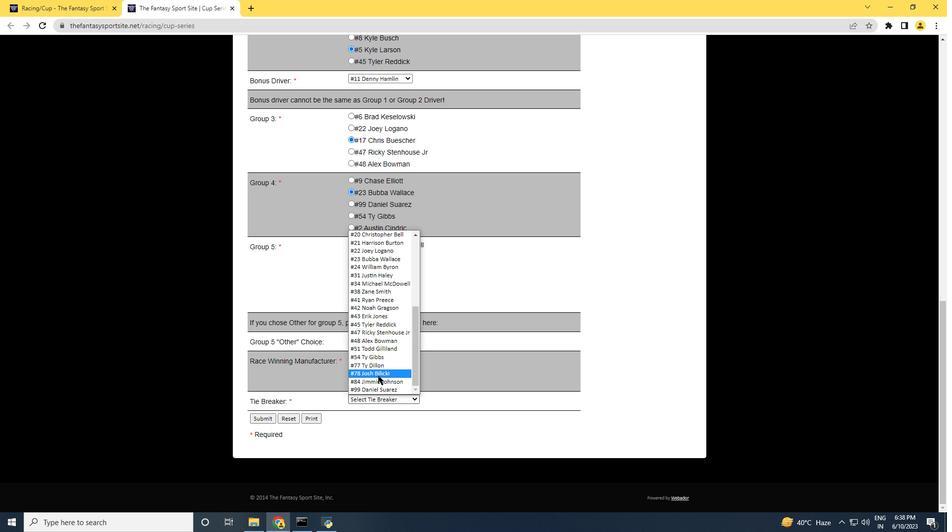 
Action: Mouse pressed left at (378, 373)
Screenshot: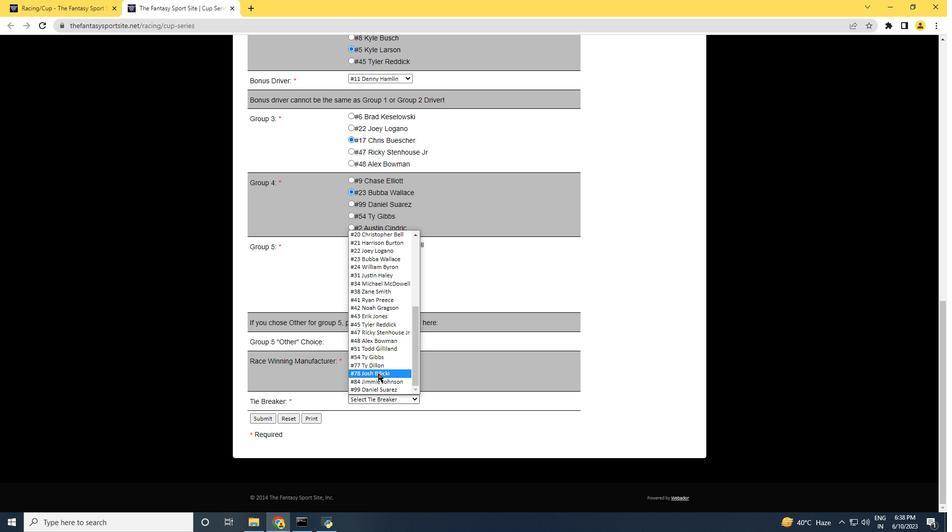 
Action: Mouse moved to (268, 417)
Screenshot: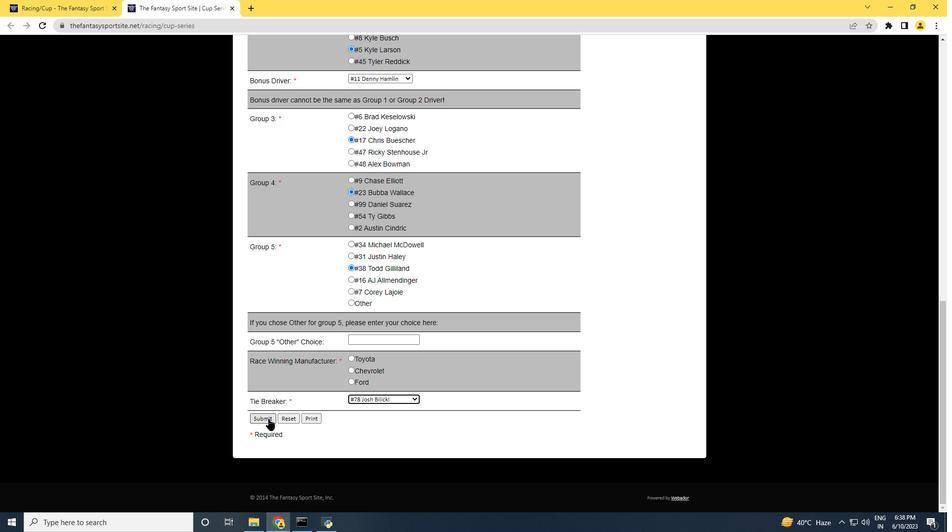 
Action: Mouse pressed left at (268, 417)
Screenshot: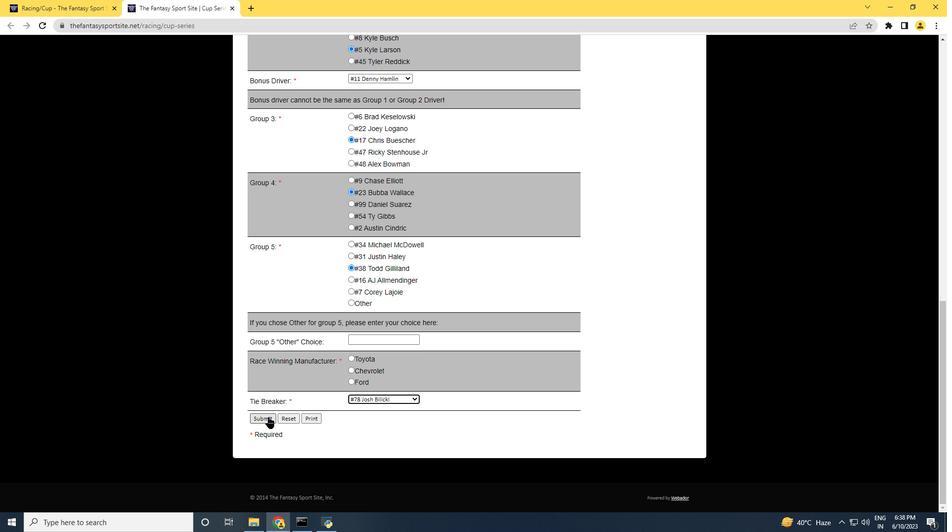 
Action: Mouse moved to (350, 360)
Screenshot: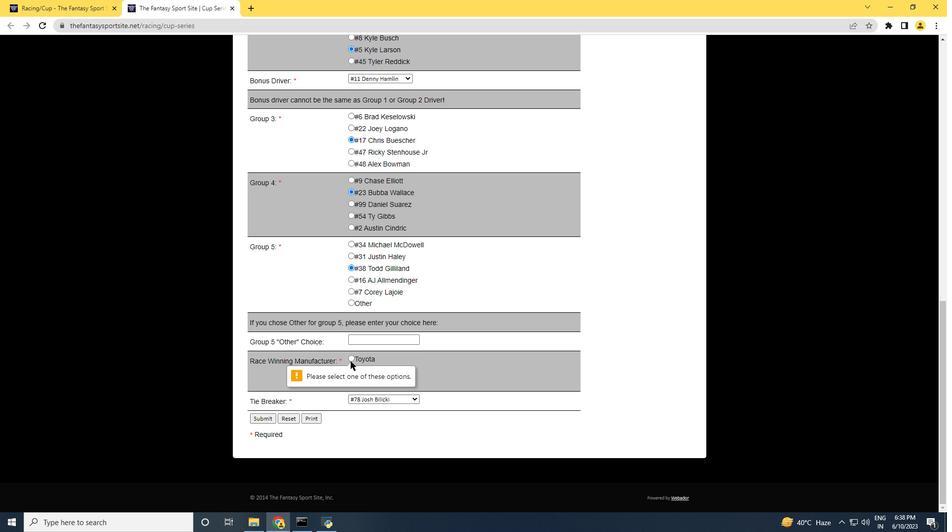 
Action: Mouse pressed left at (350, 360)
Screenshot: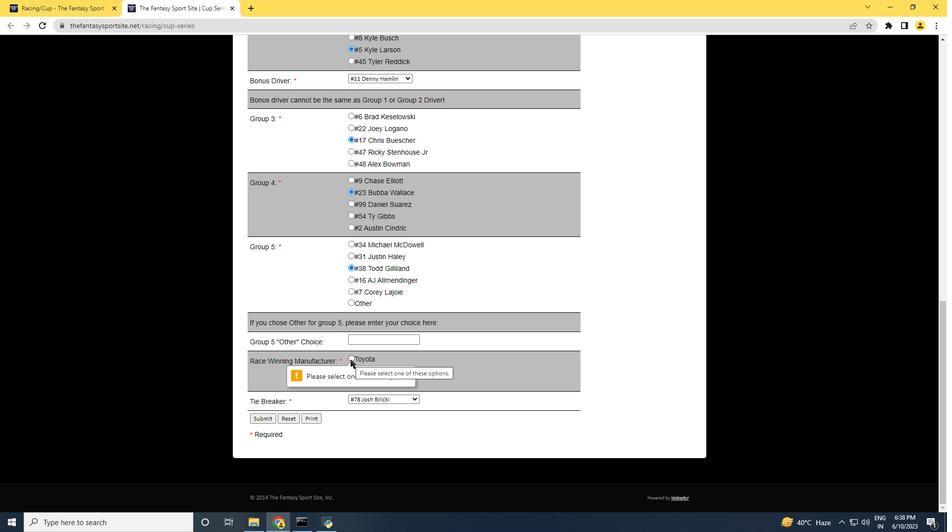 
Action: Mouse moved to (258, 418)
Screenshot: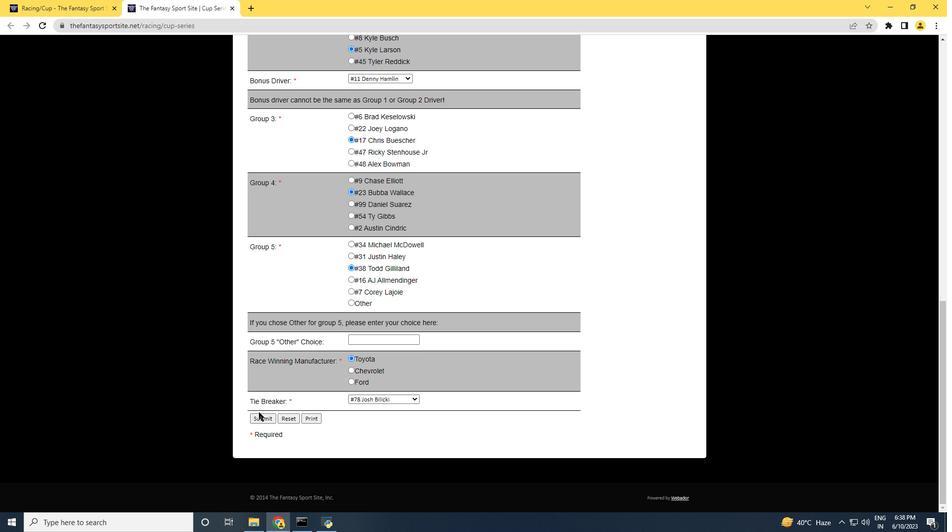 
Action: Mouse pressed left at (258, 418)
Screenshot: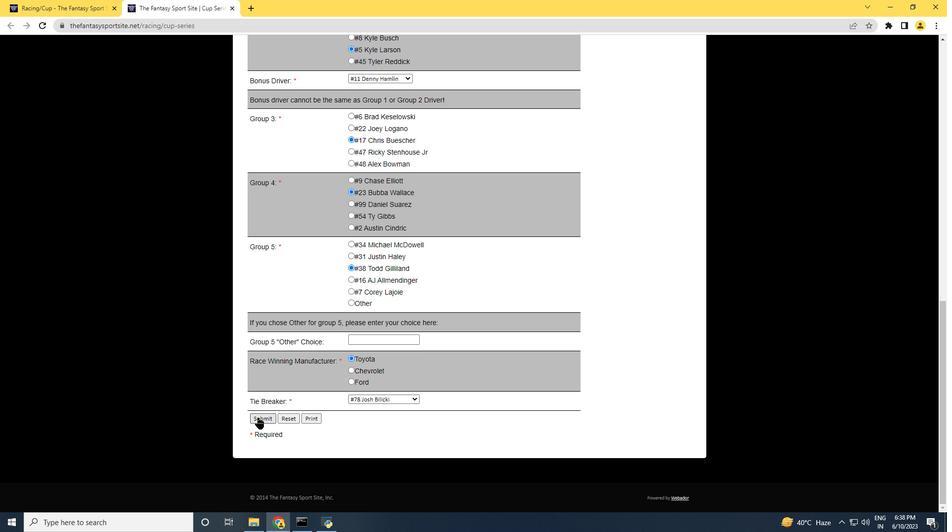 
Action: Mouse moved to (228, 362)
Screenshot: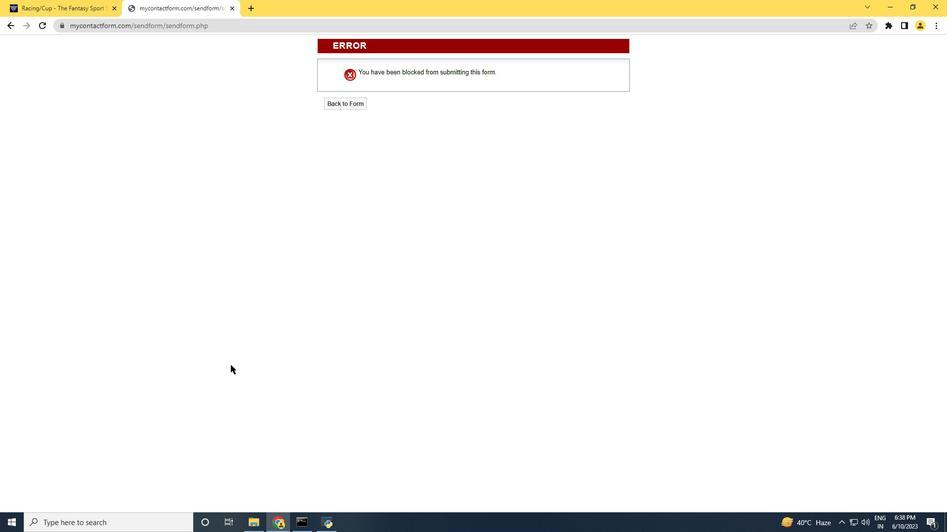 
